 Task: Select the true option in the include comments
Action: Mouse moved to (1, 472)
Screenshot: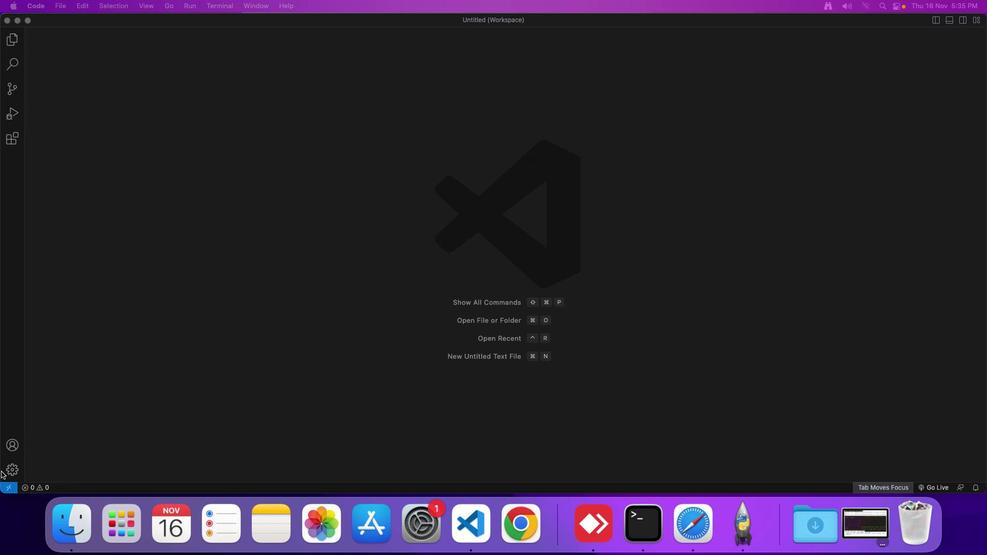 
Action: Mouse pressed left at (1, 472)
Screenshot: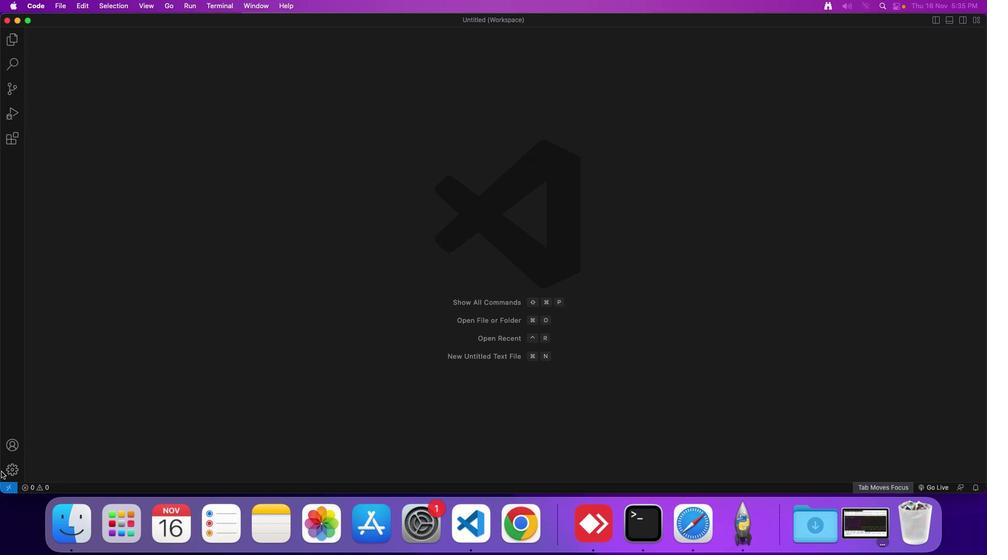 
Action: Mouse moved to (53, 405)
Screenshot: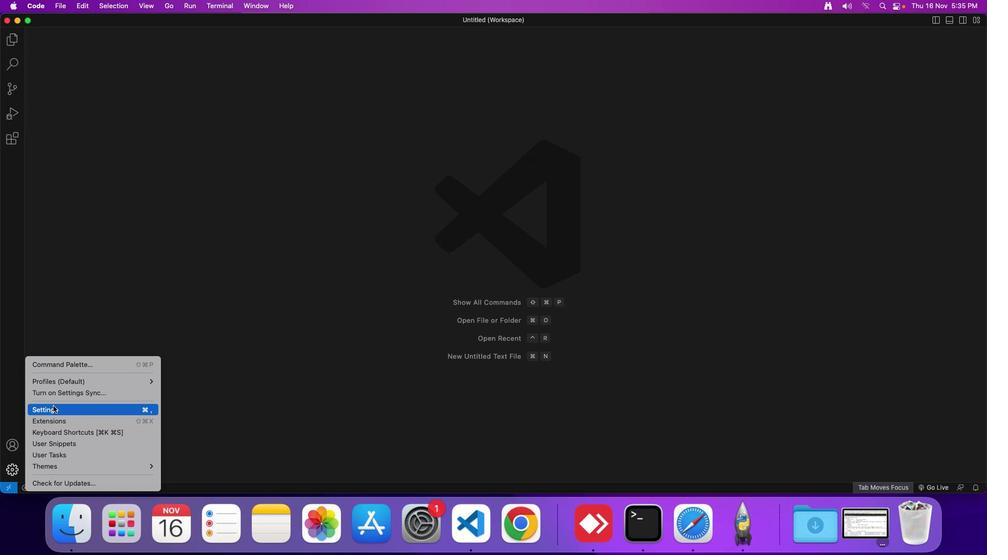 
Action: Mouse pressed left at (53, 405)
Screenshot: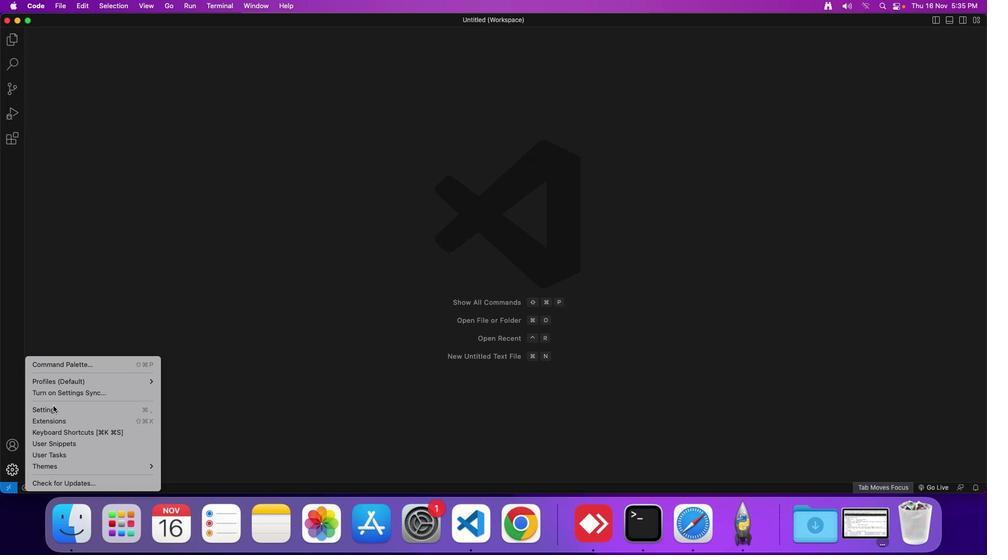 
Action: Mouse moved to (250, 78)
Screenshot: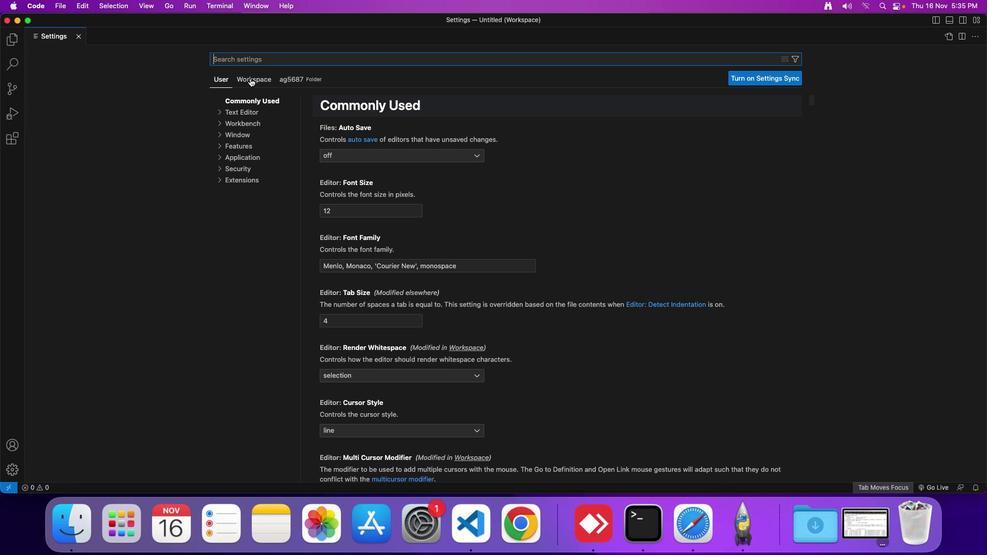 
Action: Mouse pressed left at (250, 78)
Screenshot: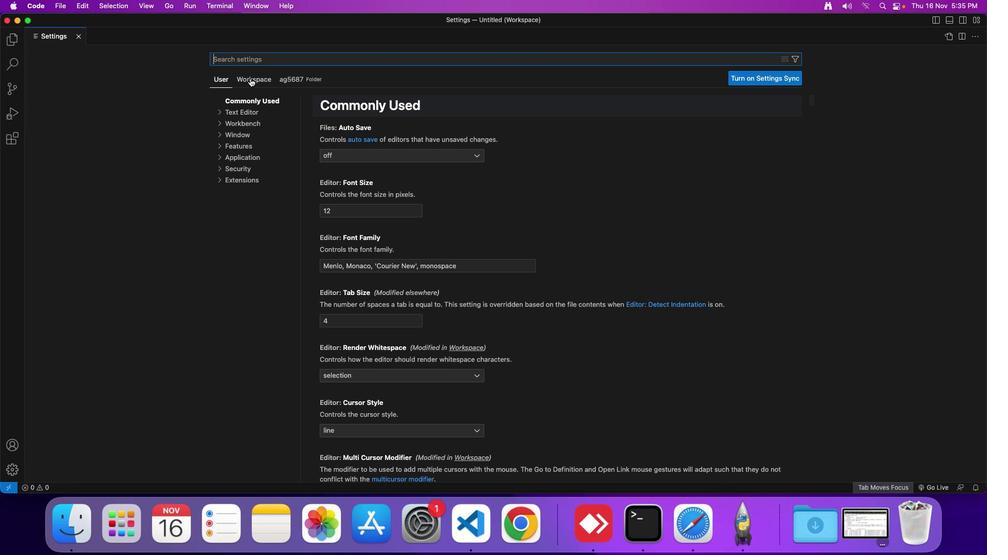 
Action: Mouse moved to (251, 110)
Screenshot: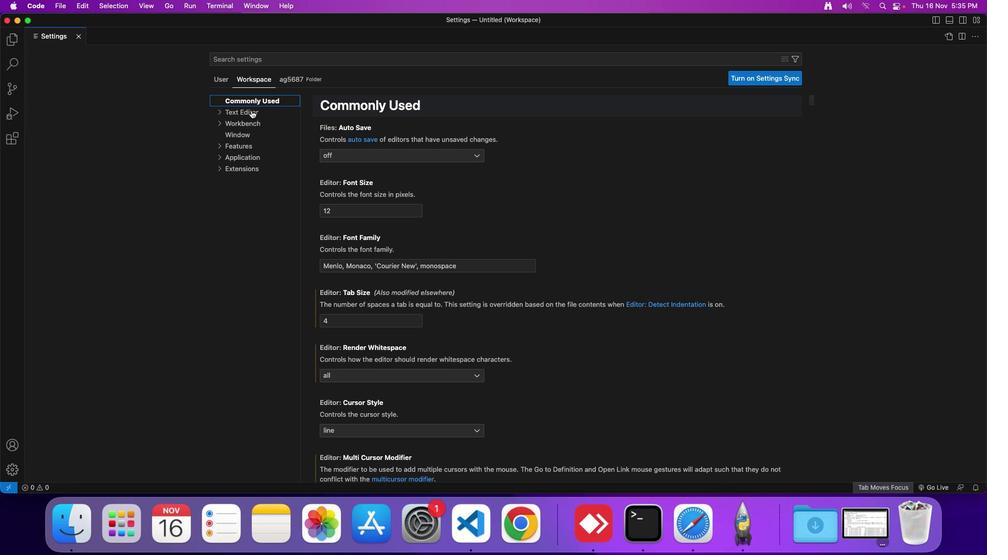 
Action: Mouse pressed left at (251, 110)
Screenshot: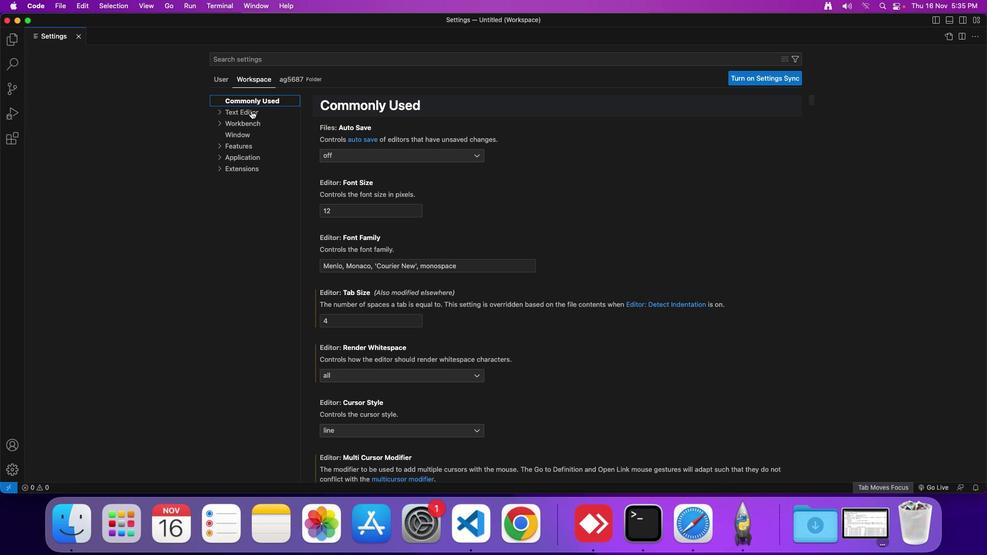 
Action: Mouse moved to (366, 247)
Screenshot: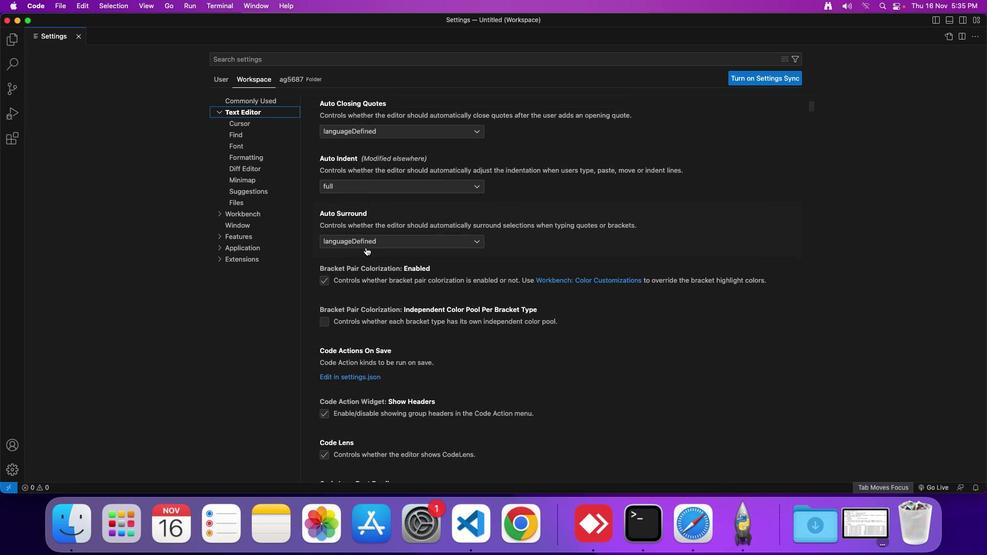 
Action: Mouse scrolled (366, 247) with delta (0, 0)
Screenshot: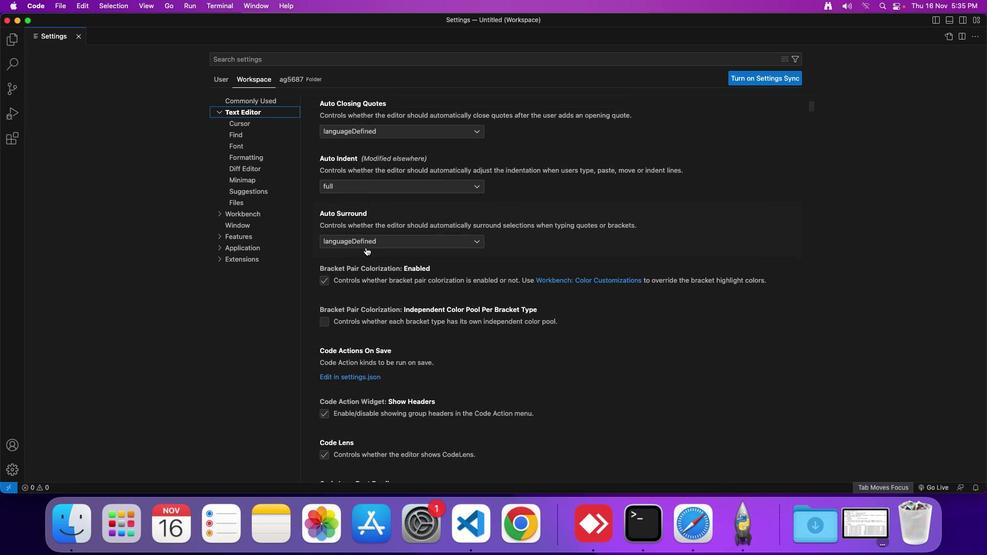 
Action: Mouse moved to (366, 247)
Screenshot: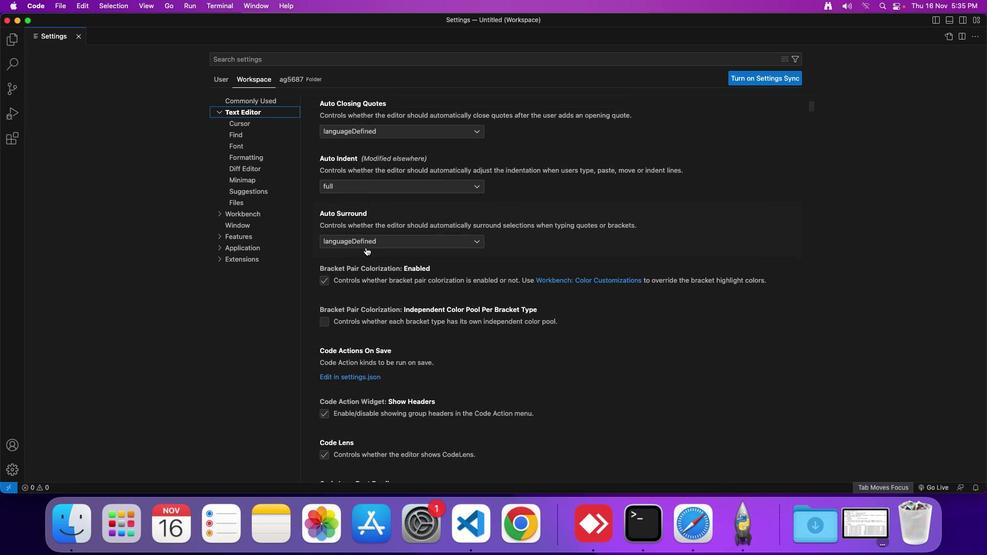
Action: Mouse scrolled (366, 247) with delta (0, 0)
Screenshot: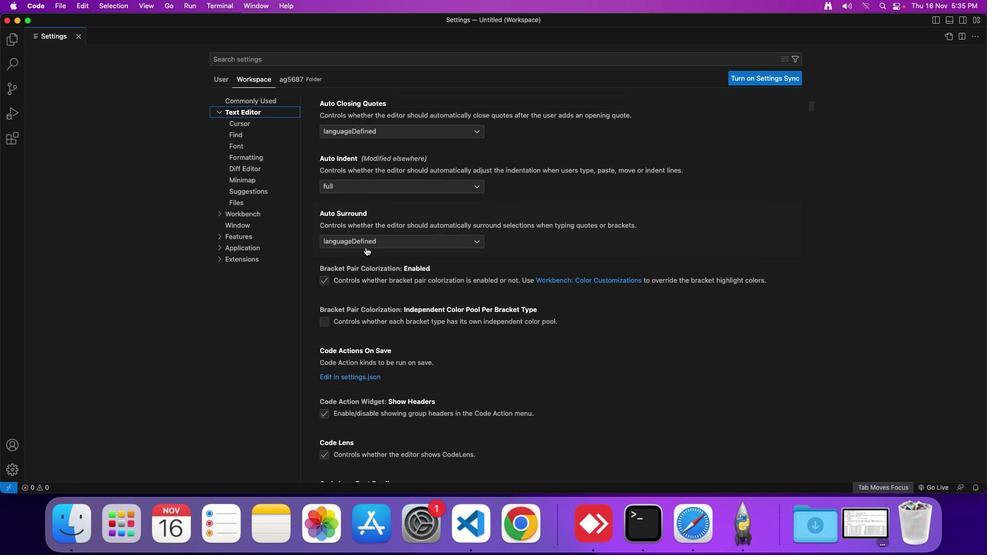 
Action: Mouse moved to (366, 247)
Screenshot: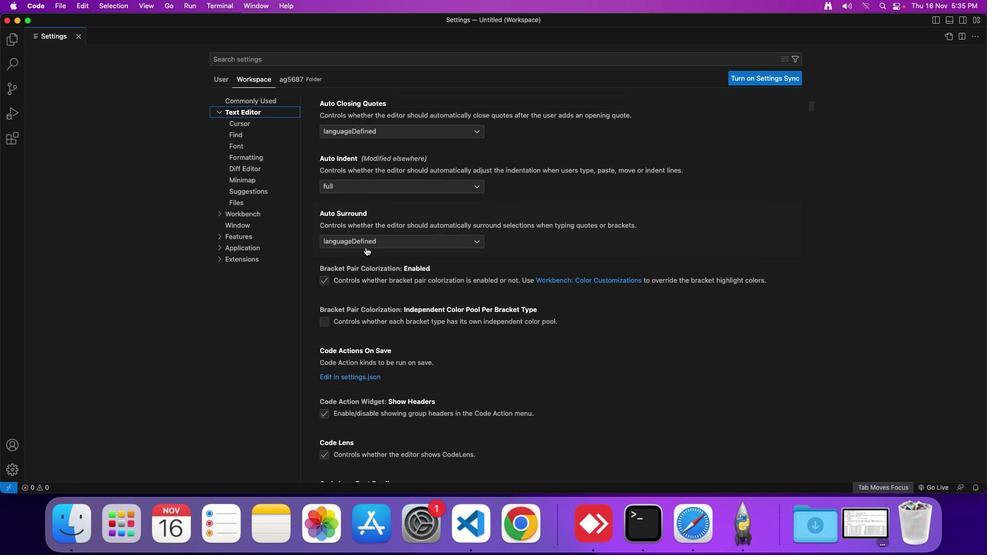 
Action: Mouse scrolled (366, 247) with delta (0, -2)
Screenshot: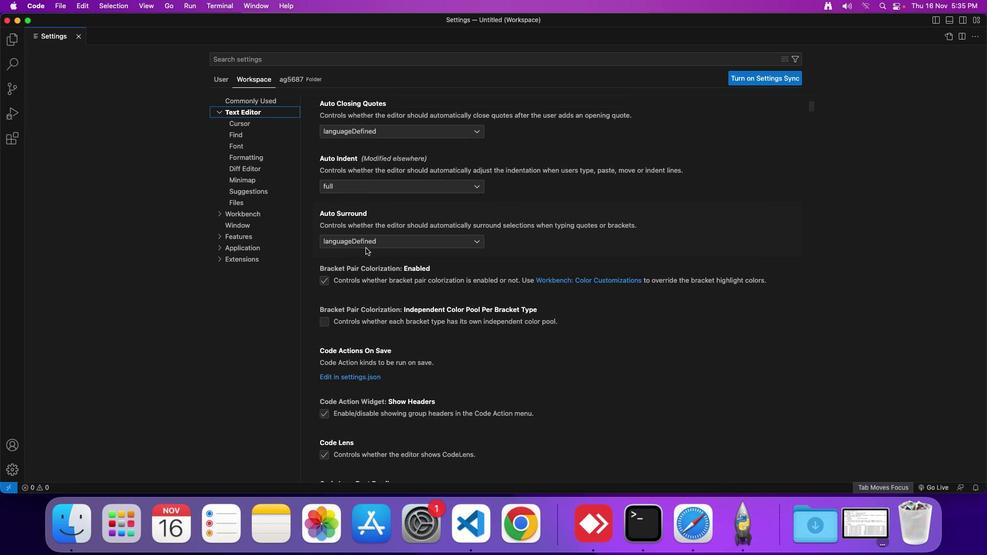 
Action: Mouse moved to (366, 247)
Screenshot: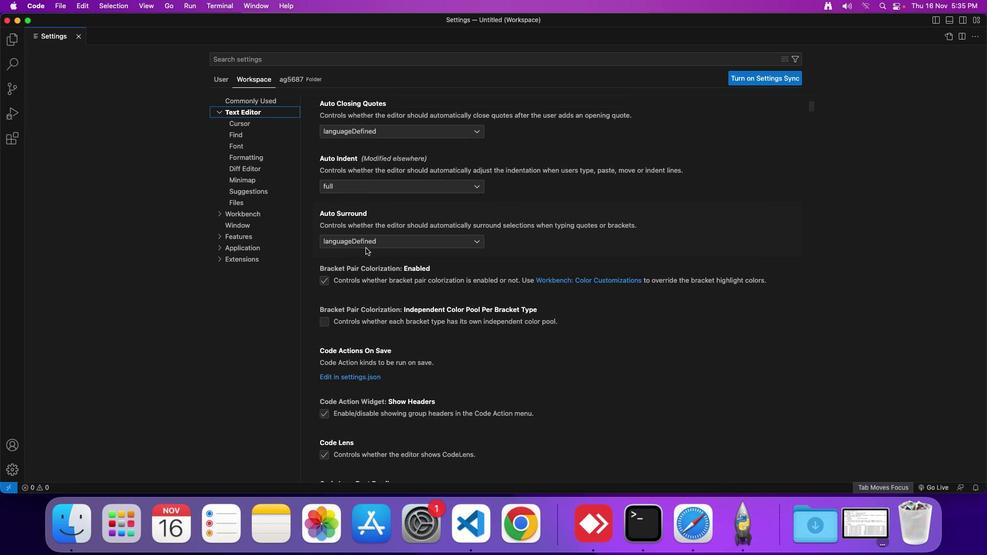 
Action: Mouse scrolled (366, 247) with delta (0, -3)
Screenshot: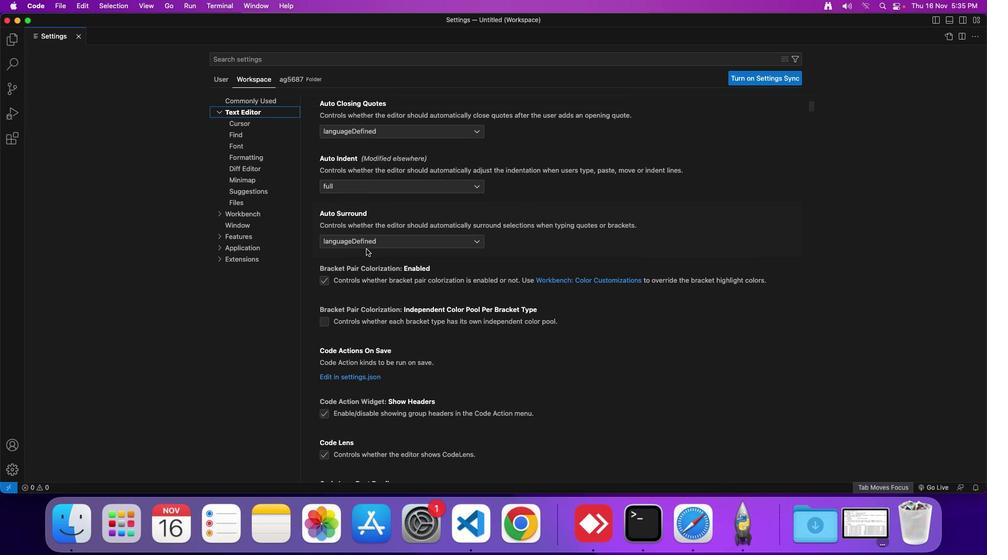 
Action: Mouse moved to (367, 253)
Screenshot: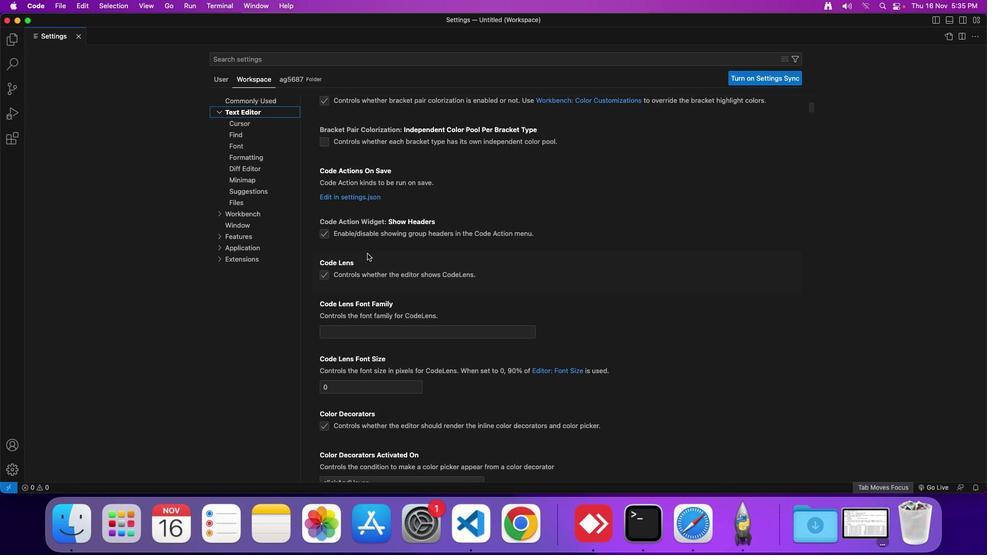 
Action: Mouse scrolled (367, 253) with delta (0, 0)
Screenshot: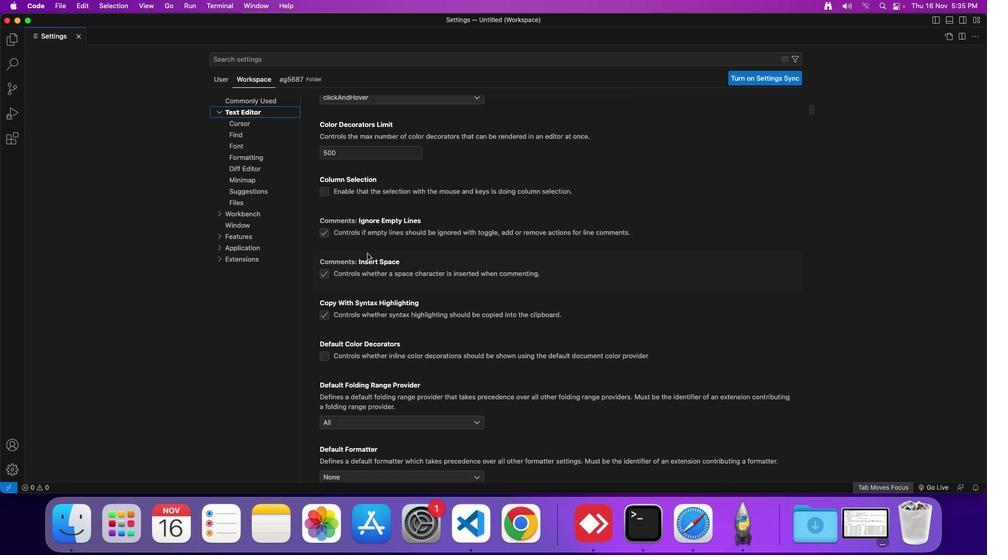 
Action: Mouse scrolled (367, 253) with delta (0, 0)
Screenshot: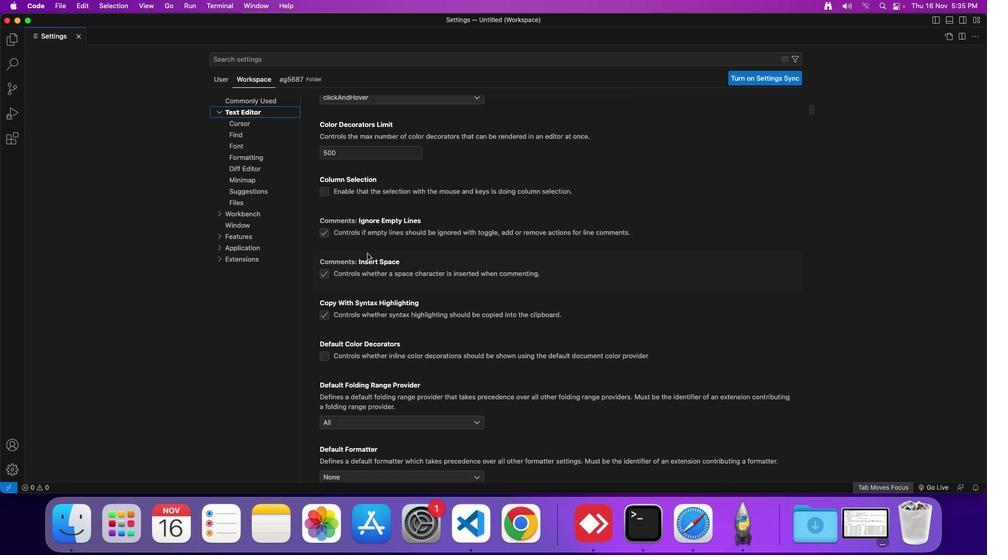 
Action: Mouse scrolled (367, 253) with delta (0, -2)
Screenshot: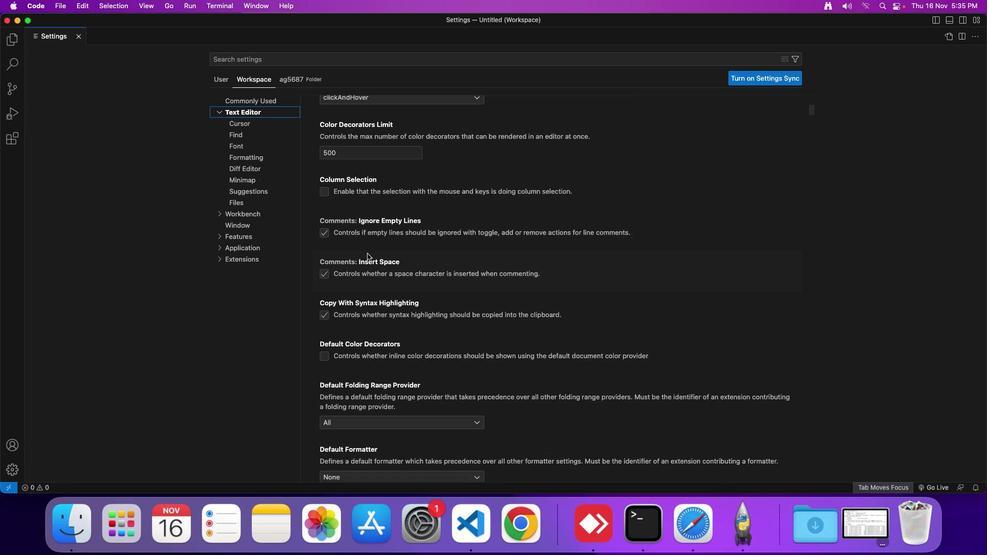 
Action: Mouse scrolled (367, 253) with delta (0, -3)
Screenshot: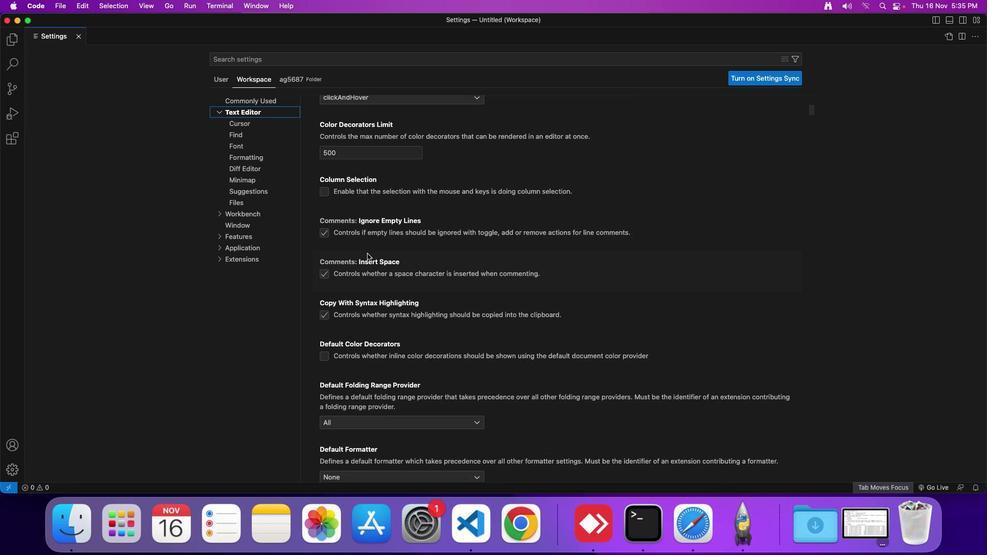 
Action: Mouse scrolled (367, 253) with delta (0, -4)
Screenshot: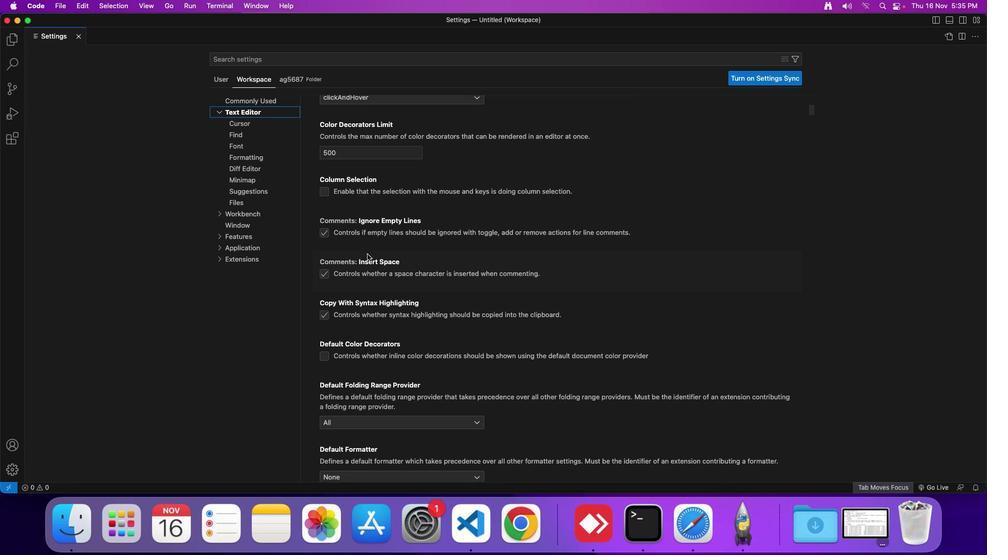 
Action: Mouse moved to (367, 254)
Screenshot: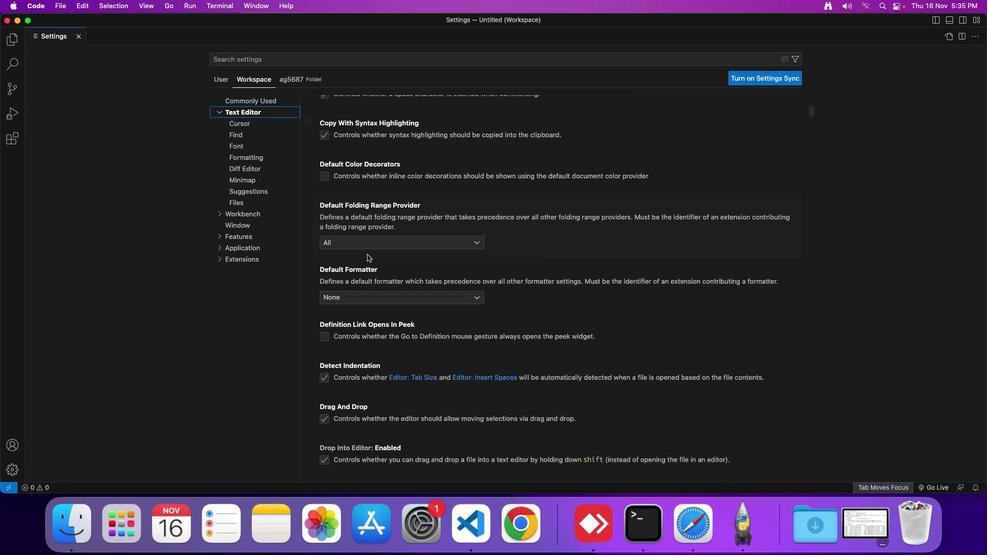 
Action: Mouse scrolled (367, 254) with delta (0, 0)
Screenshot: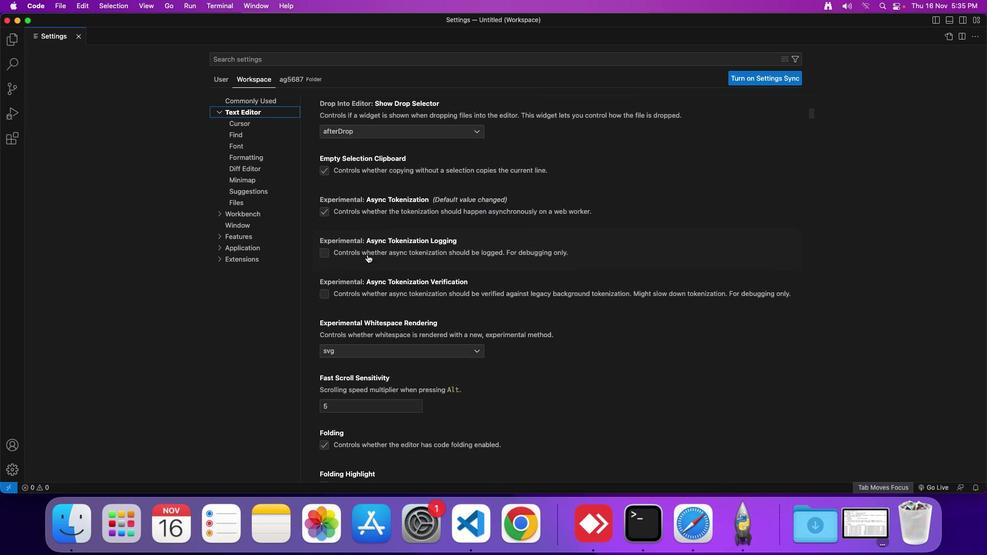 
Action: Mouse scrolled (367, 254) with delta (0, 0)
Screenshot: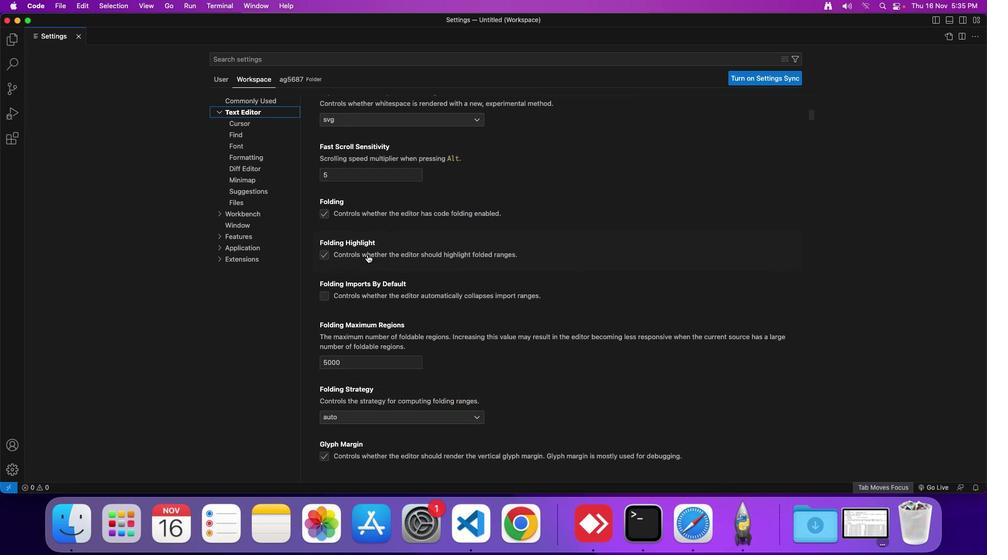 
Action: Mouse scrolled (367, 254) with delta (0, -2)
Screenshot: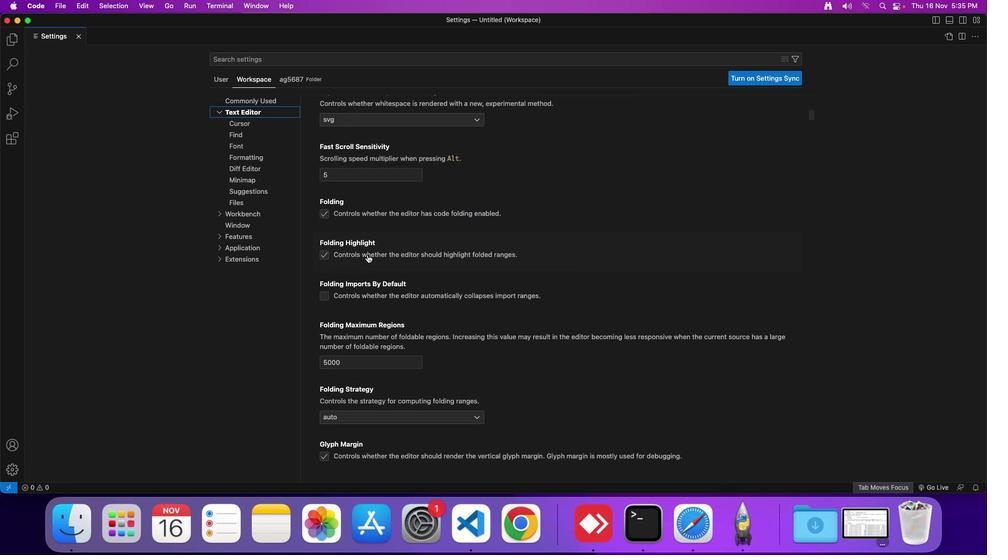 
Action: Mouse scrolled (367, 254) with delta (0, -3)
Screenshot: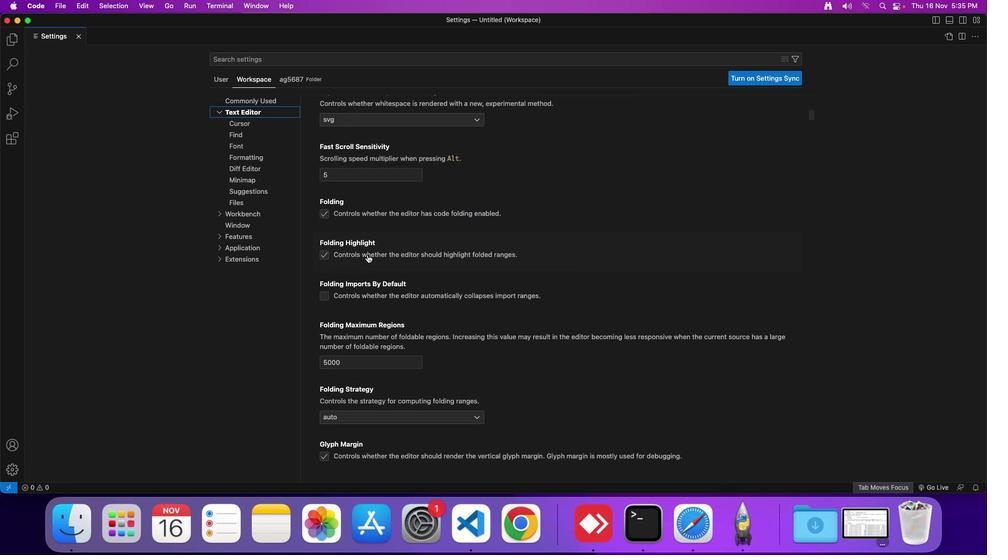 
Action: Mouse scrolled (367, 254) with delta (0, -4)
Screenshot: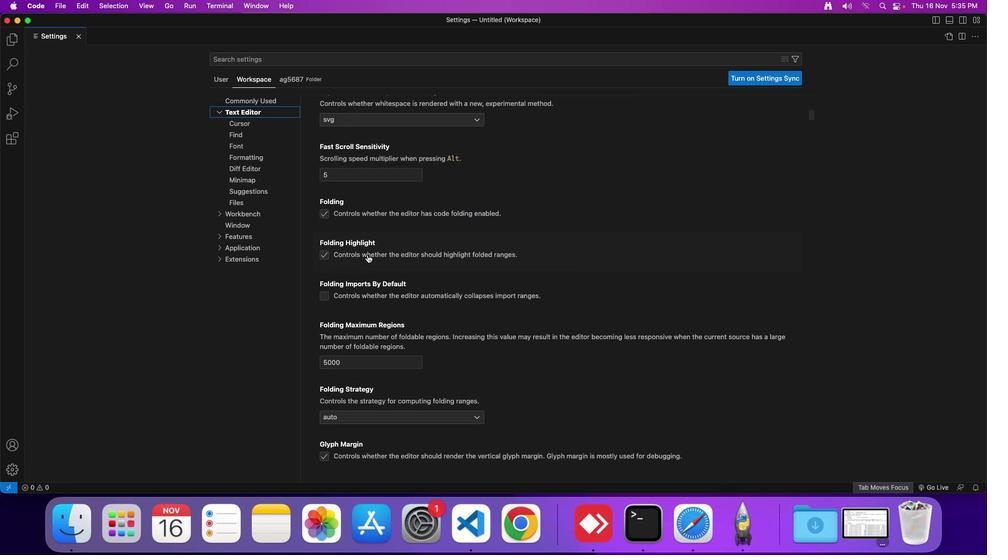 
Action: Mouse scrolled (367, 254) with delta (0, -4)
Screenshot: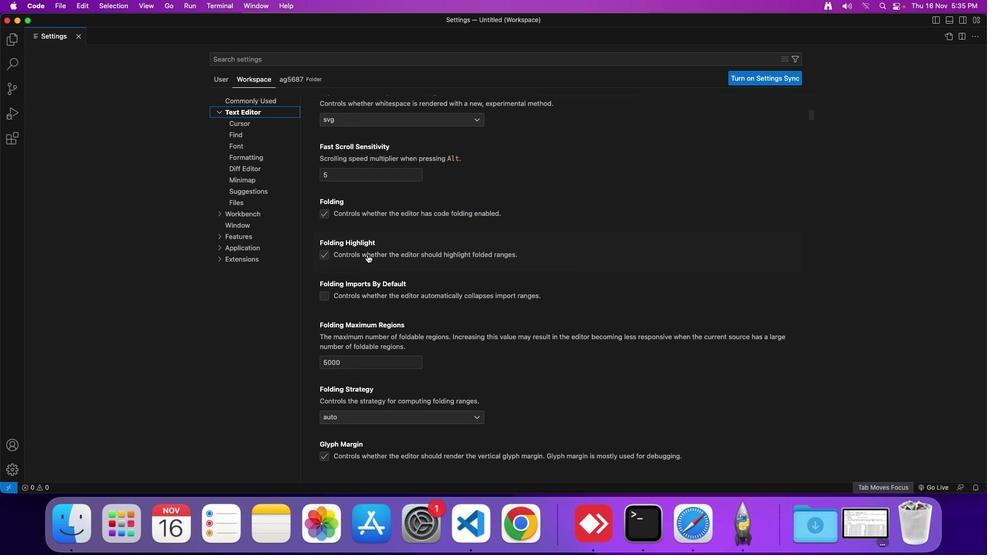 
Action: Mouse moved to (367, 255)
Screenshot: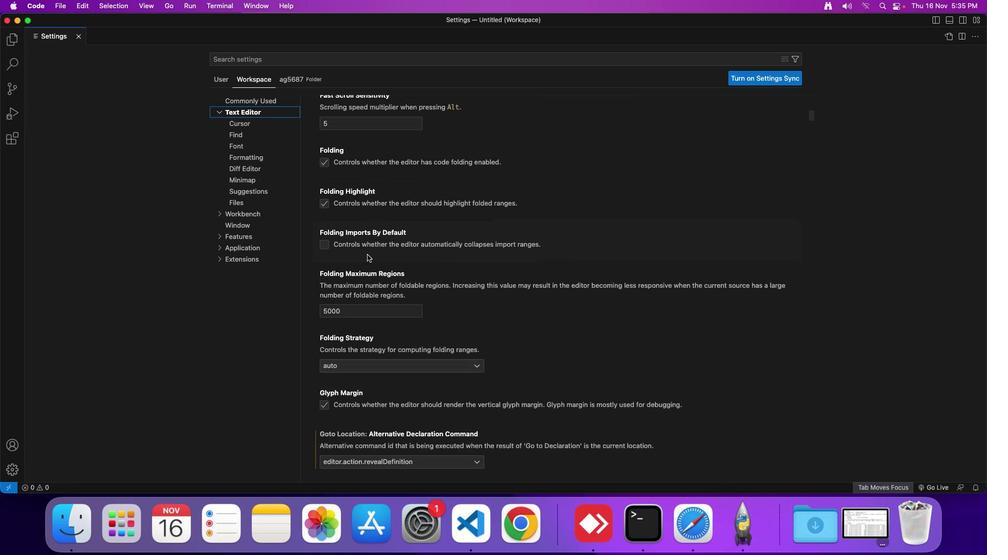 
Action: Mouse scrolled (367, 255) with delta (0, 0)
Screenshot: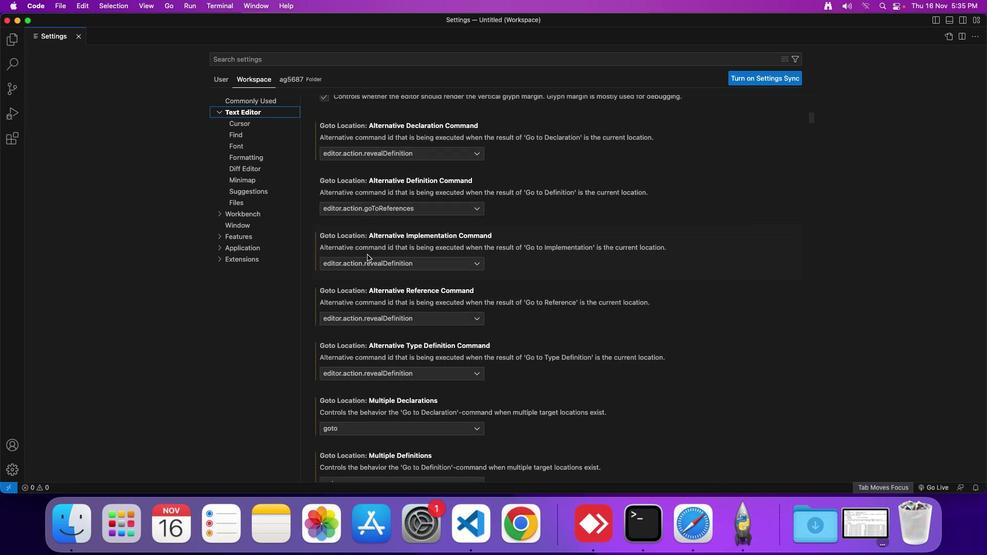 
Action: Mouse scrolled (367, 255) with delta (0, 0)
Screenshot: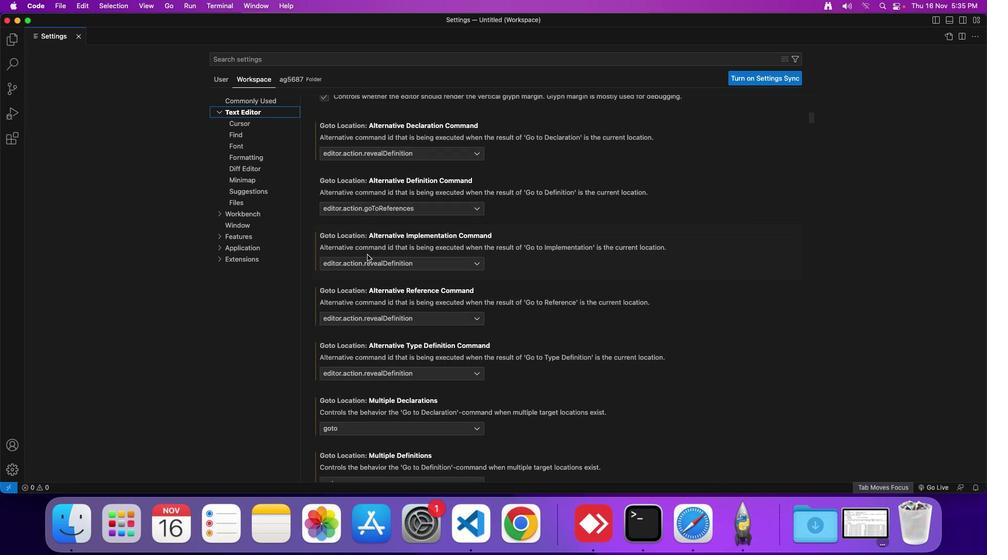 
Action: Mouse scrolled (367, 255) with delta (0, -2)
Screenshot: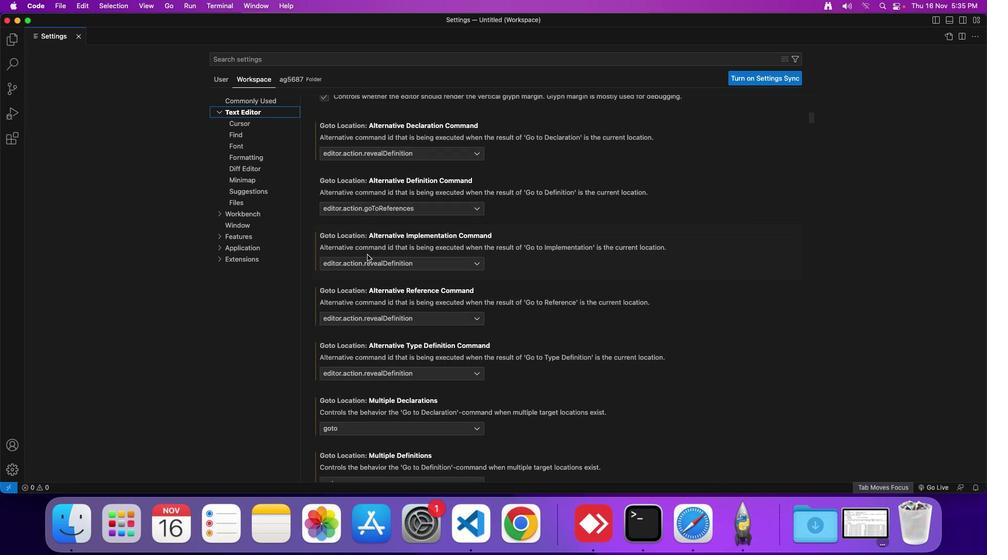 
Action: Mouse scrolled (367, 255) with delta (0, -3)
Screenshot: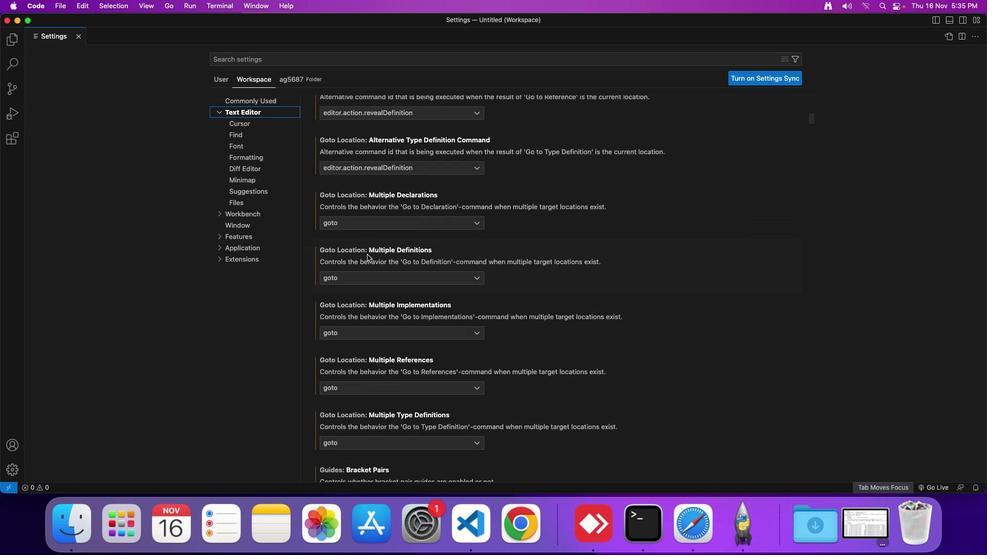 
Action: Mouse scrolled (367, 255) with delta (0, -4)
Screenshot: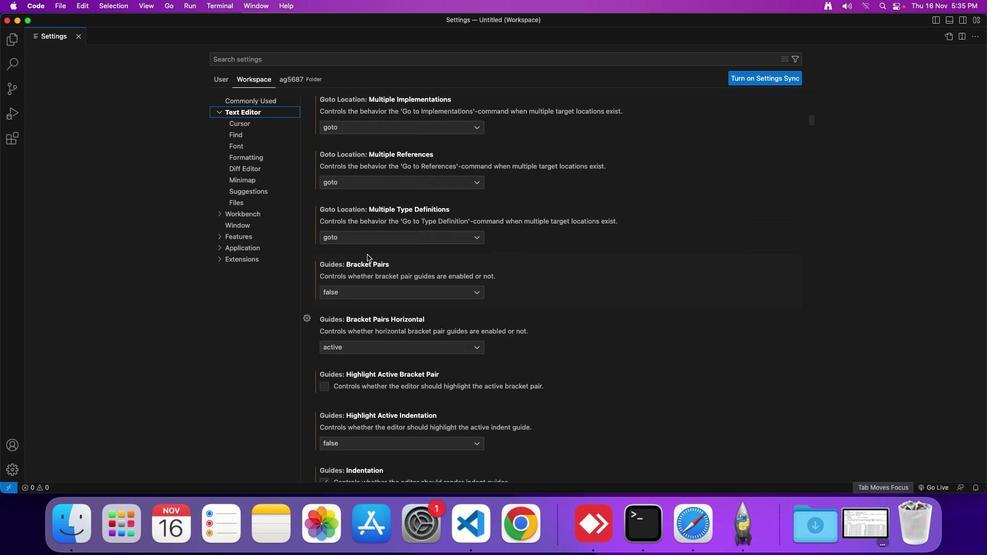 
Action: Mouse scrolled (367, 255) with delta (0, -4)
Screenshot: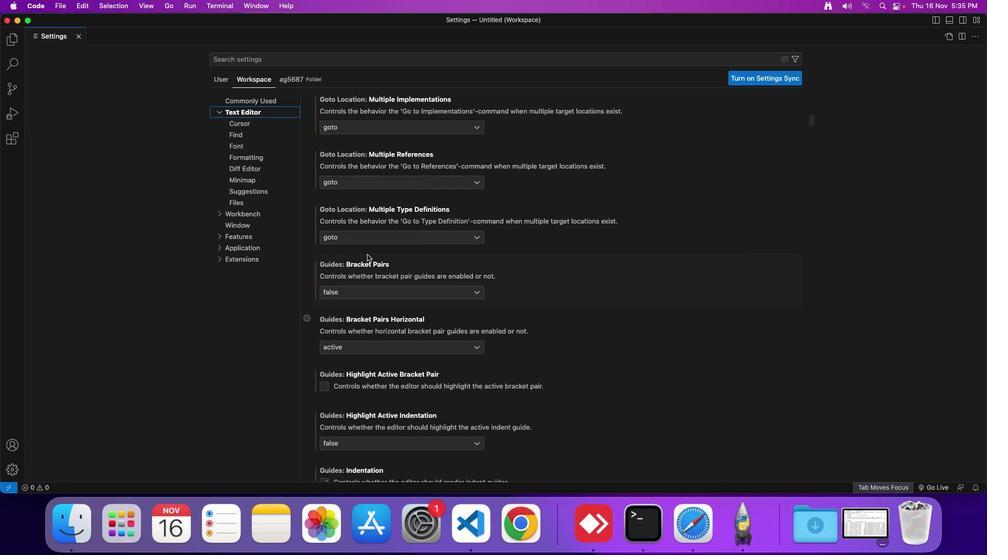 
Action: Mouse scrolled (367, 255) with delta (0, 0)
Screenshot: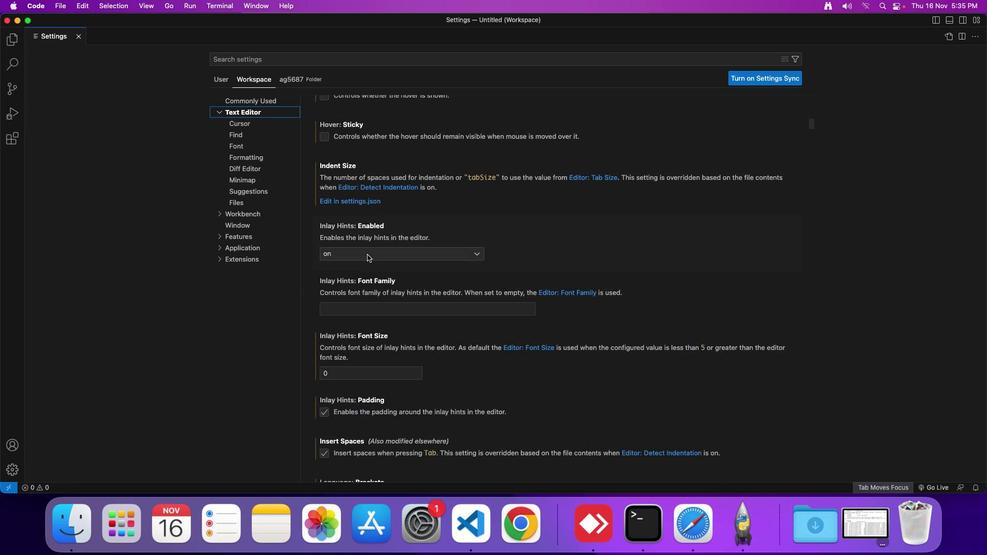 
Action: Mouse scrolled (367, 255) with delta (0, 0)
Screenshot: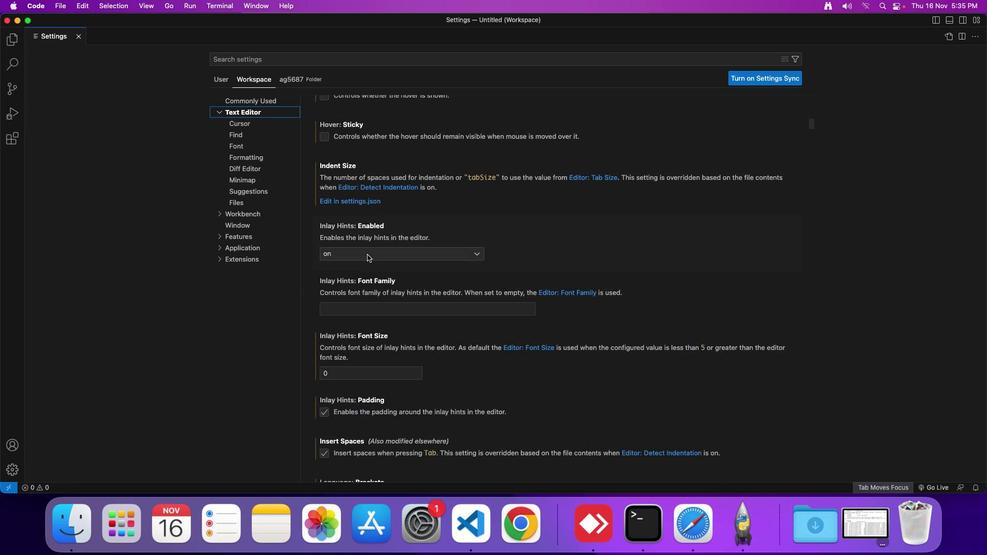 
Action: Mouse scrolled (367, 255) with delta (0, -2)
Screenshot: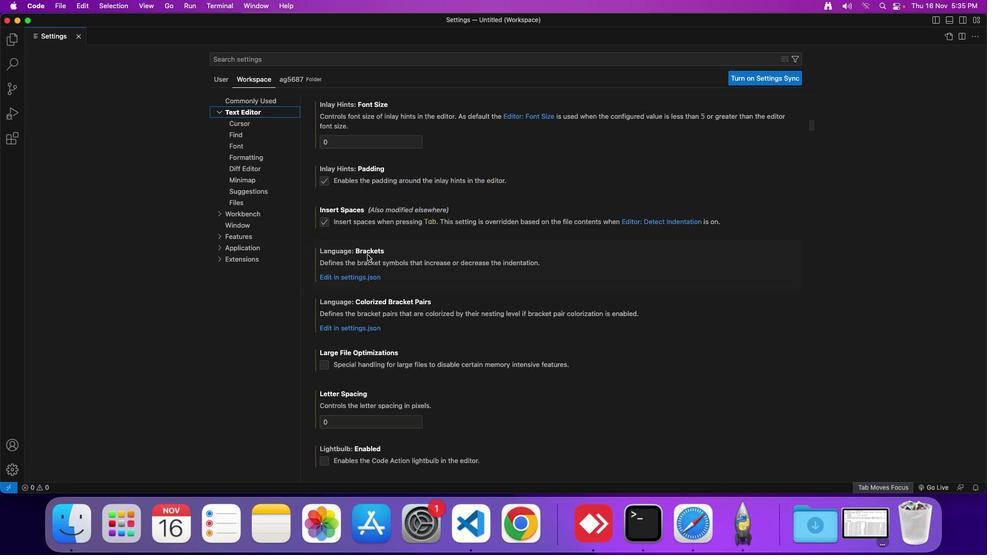 
Action: Mouse scrolled (367, 255) with delta (0, -3)
Screenshot: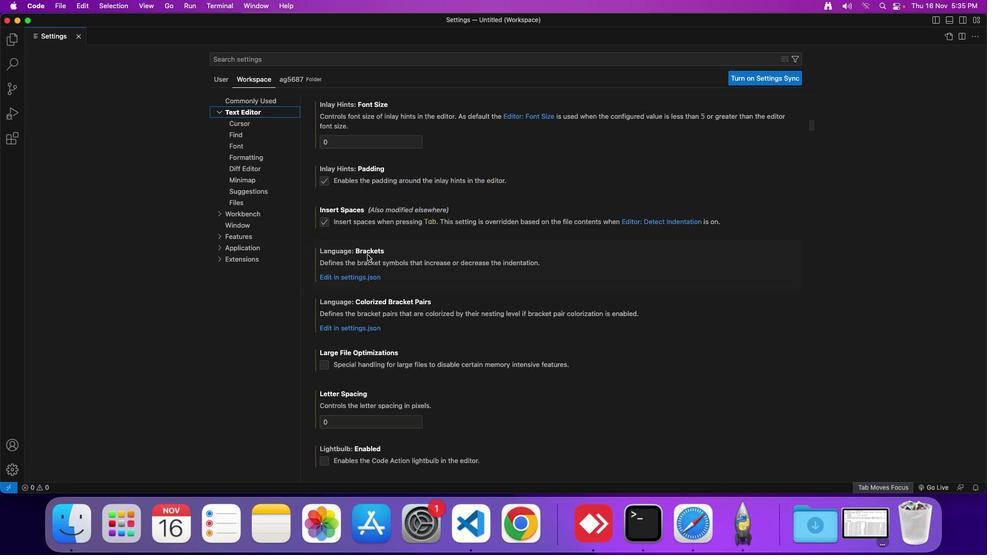 
Action: Mouse scrolled (367, 255) with delta (0, -4)
Screenshot: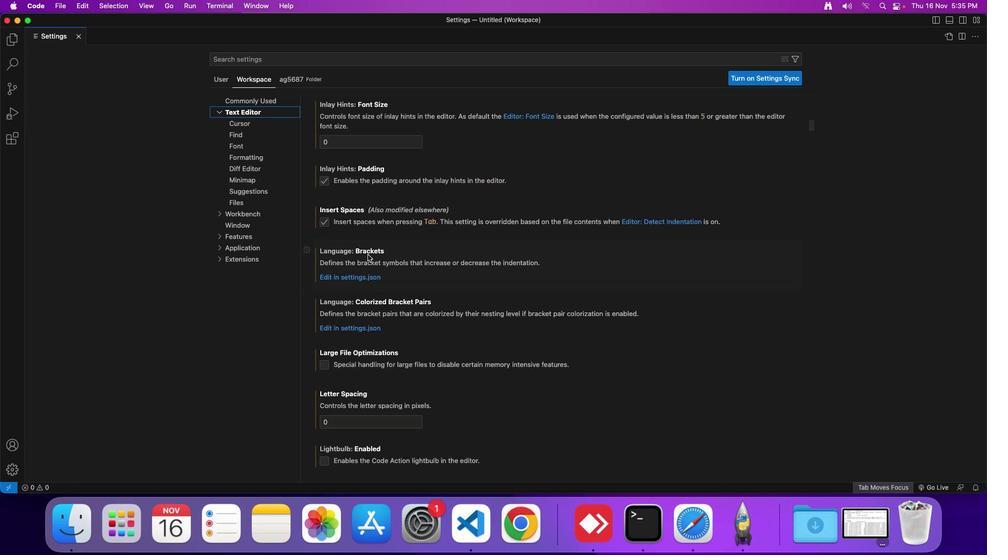 
Action: Mouse scrolled (367, 255) with delta (0, -4)
Screenshot: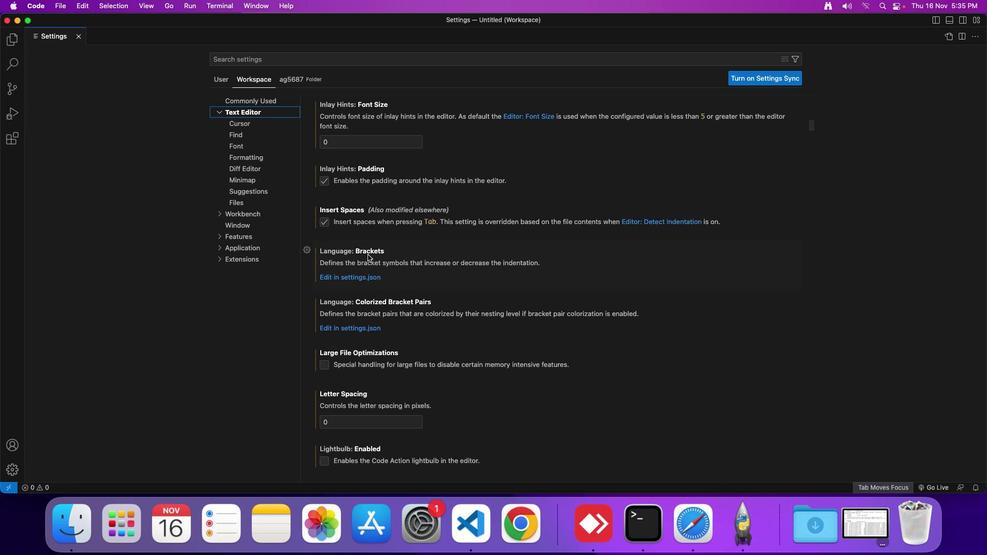 
Action: Mouse moved to (367, 254)
Screenshot: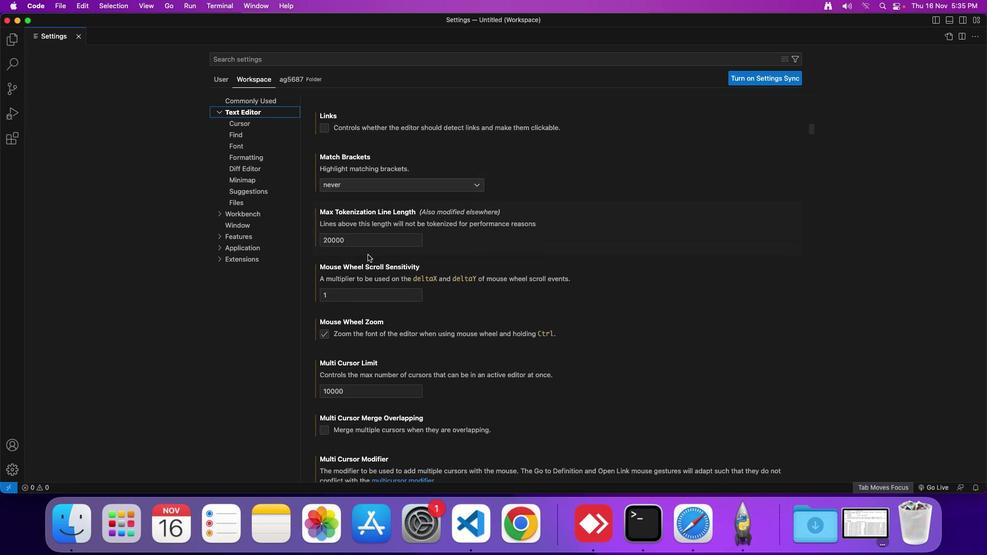 
Action: Mouse scrolled (367, 254) with delta (0, 0)
Screenshot: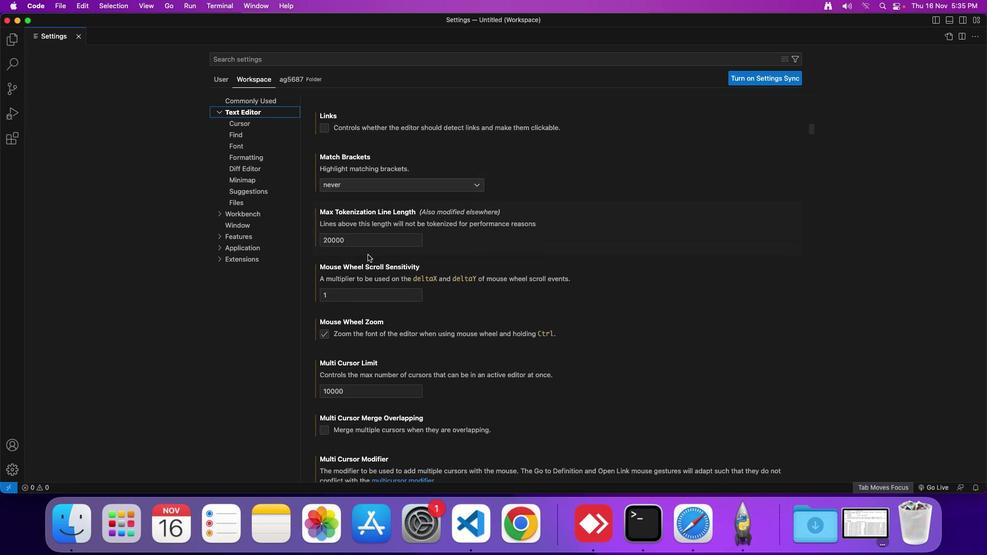 
Action: Mouse scrolled (367, 254) with delta (0, 0)
Screenshot: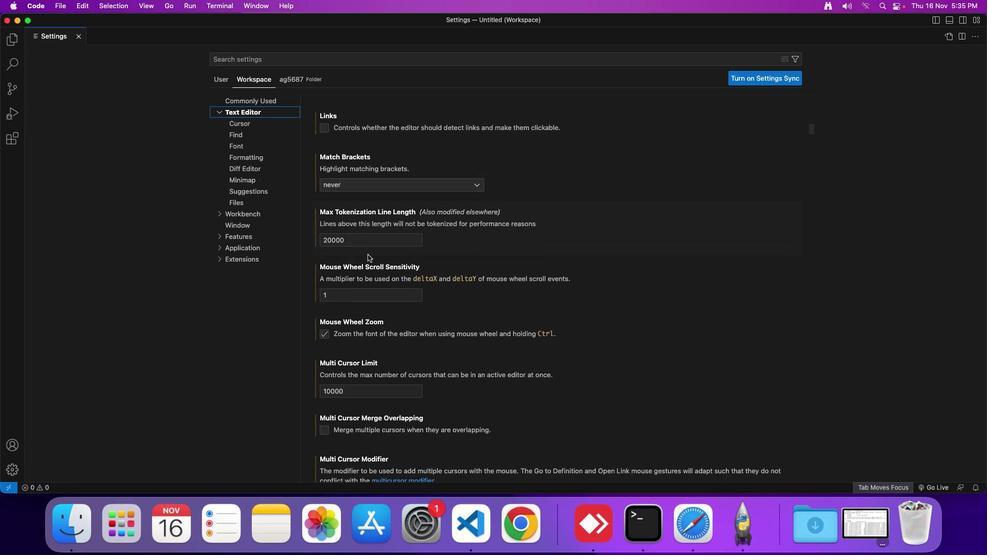 
Action: Mouse scrolled (367, 254) with delta (0, -2)
Screenshot: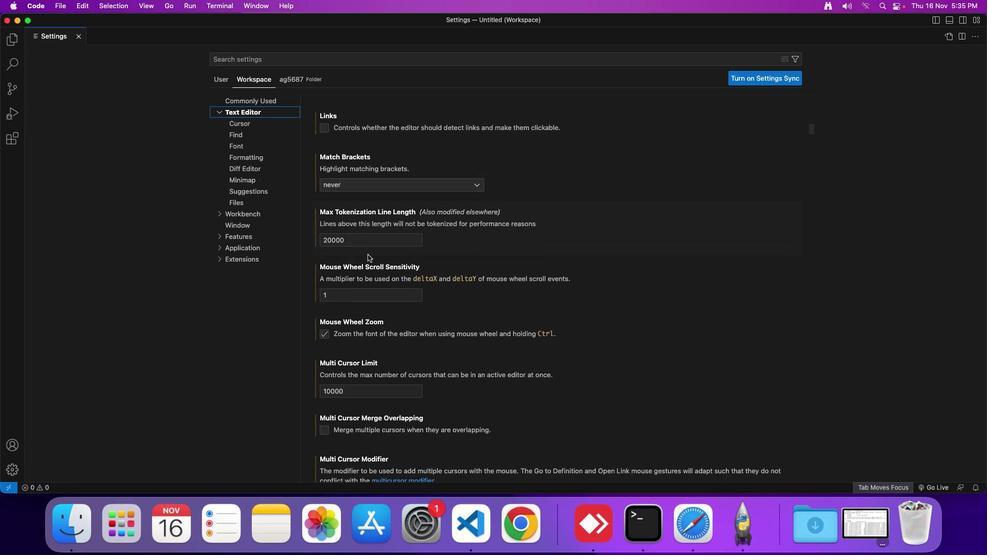 
Action: Mouse scrolled (367, 254) with delta (0, -3)
Screenshot: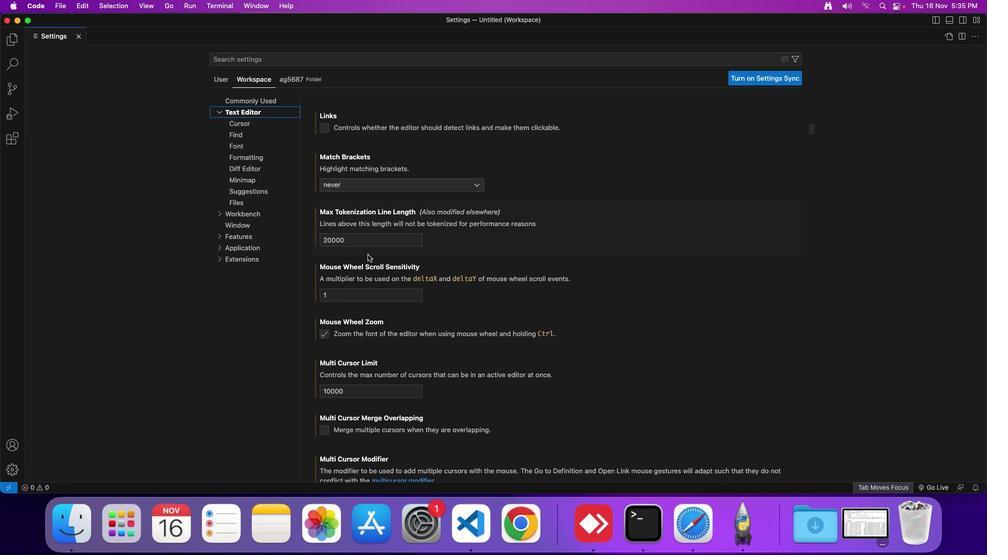 
Action: Mouse scrolled (367, 254) with delta (0, -4)
Screenshot: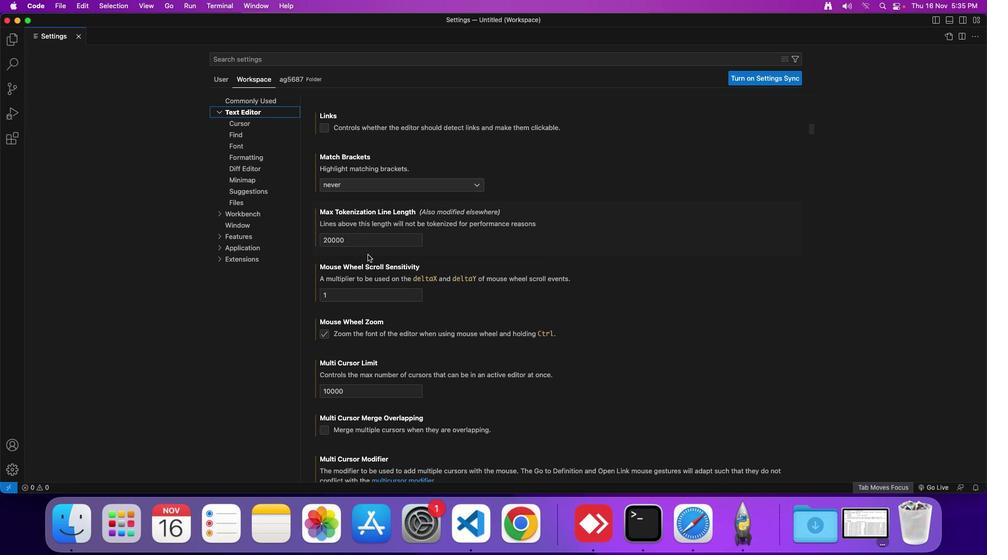 
Action: Mouse scrolled (367, 254) with delta (0, 0)
Screenshot: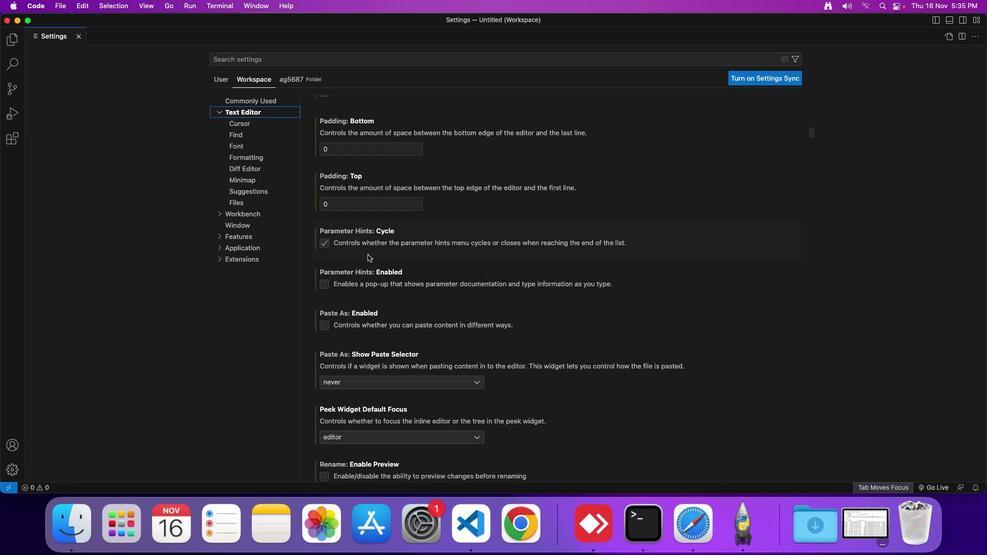 
Action: Mouse scrolled (367, 254) with delta (0, 0)
Screenshot: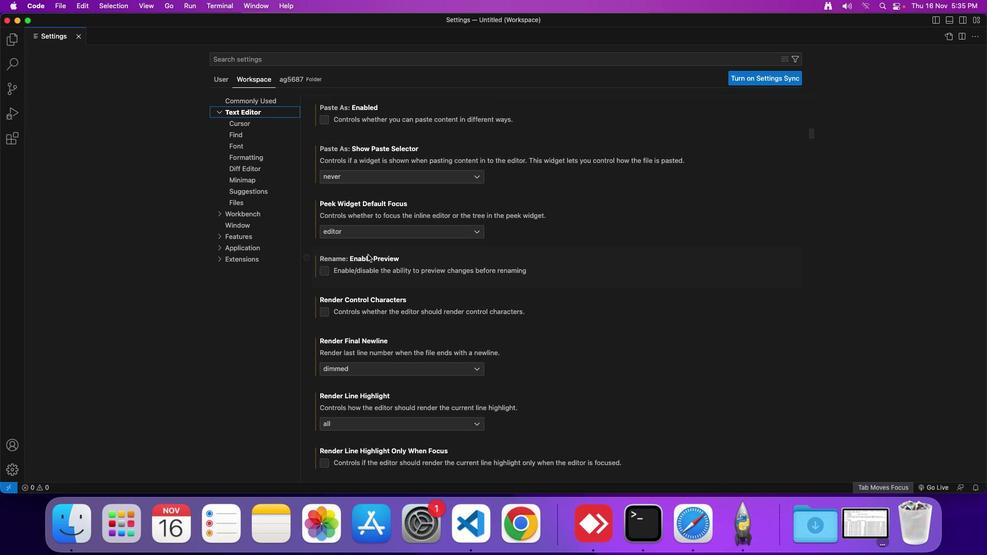 
Action: Mouse scrolled (367, 254) with delta (0, -2)
Screenshot: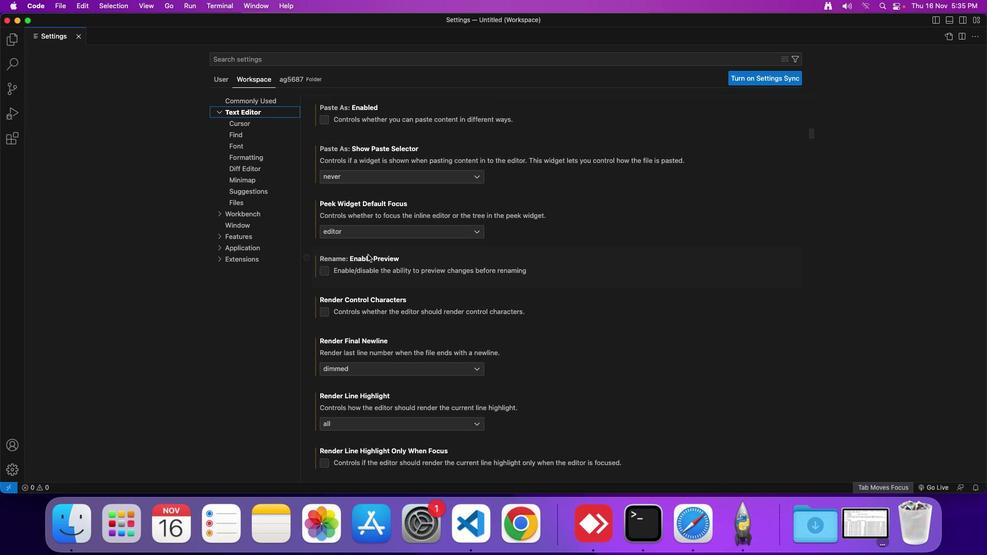 
Action: Mouse scrolled (367, 254) with delta (0, -3)
Screenshot: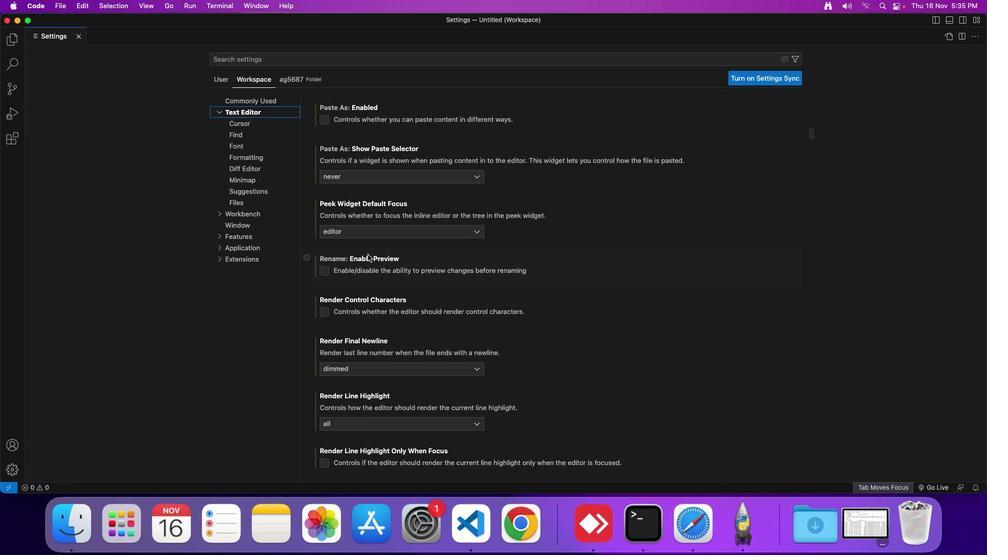 
Action: Mouse scrolled (367, 254) with delta (0, -4)
Screenshot: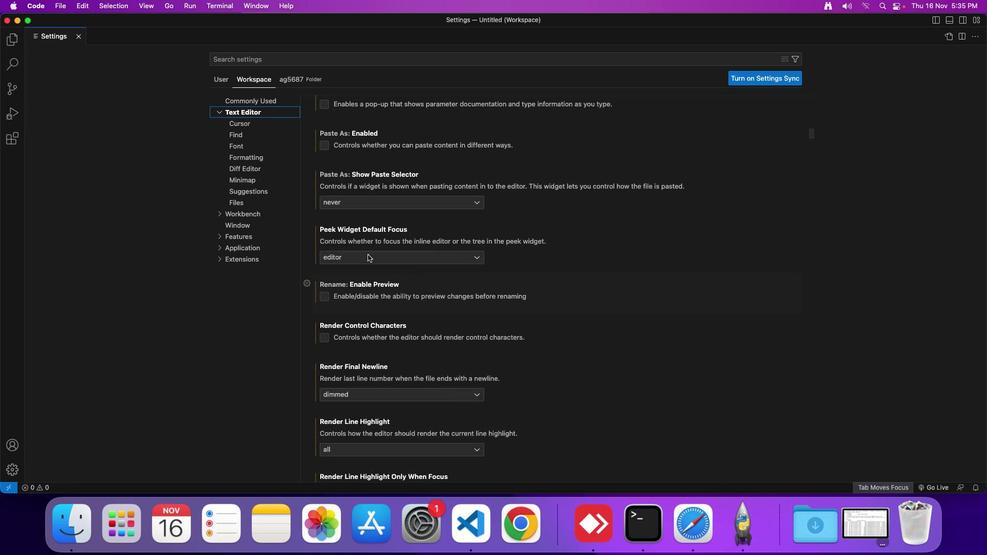 
Action: Mouse scrolled (367, 254) with delta (0, -4)
Screenshot: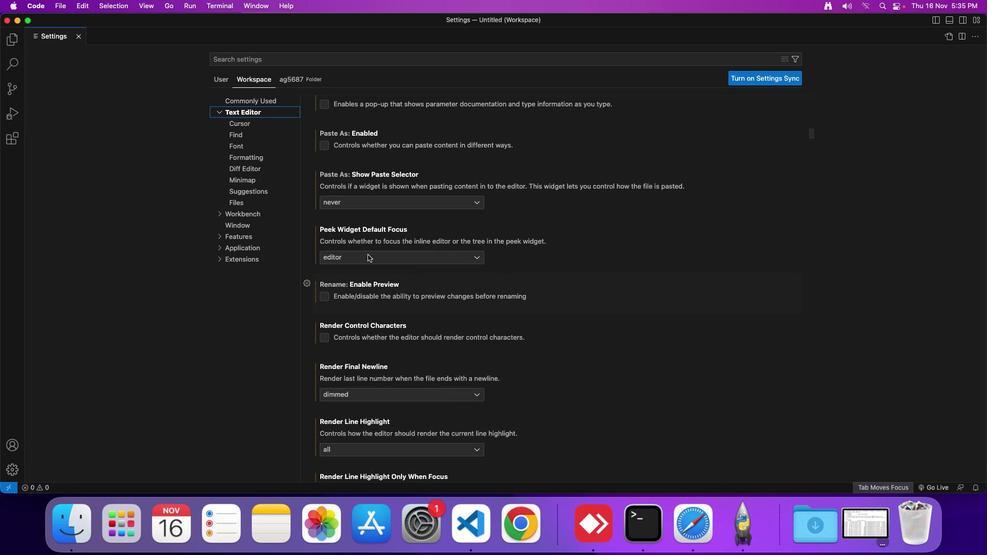
Action: Mouse scrolled (367, 254) with delta (0, 0)
Screenshot: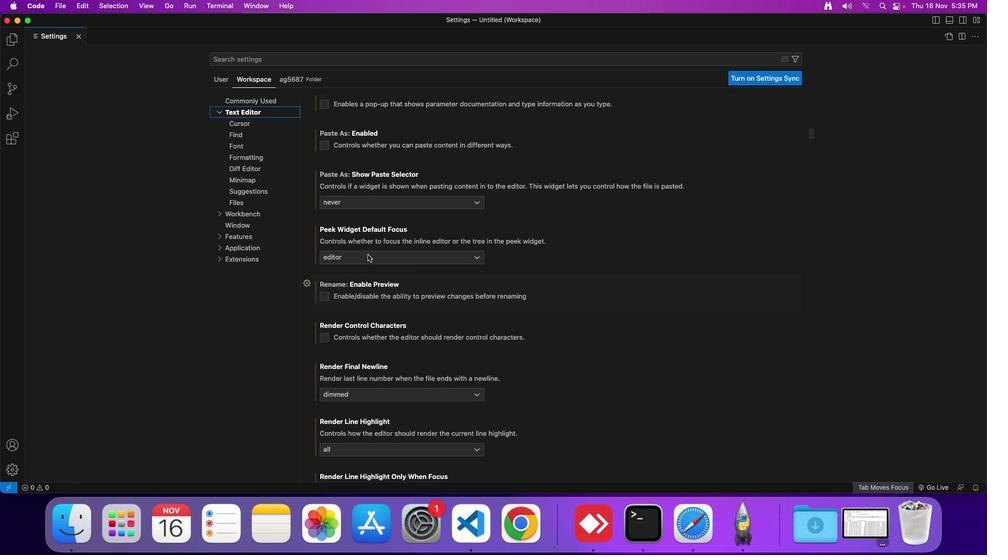 
Action: Mouse scrolled (367, 254) with delta (0, 0)
Screenshot: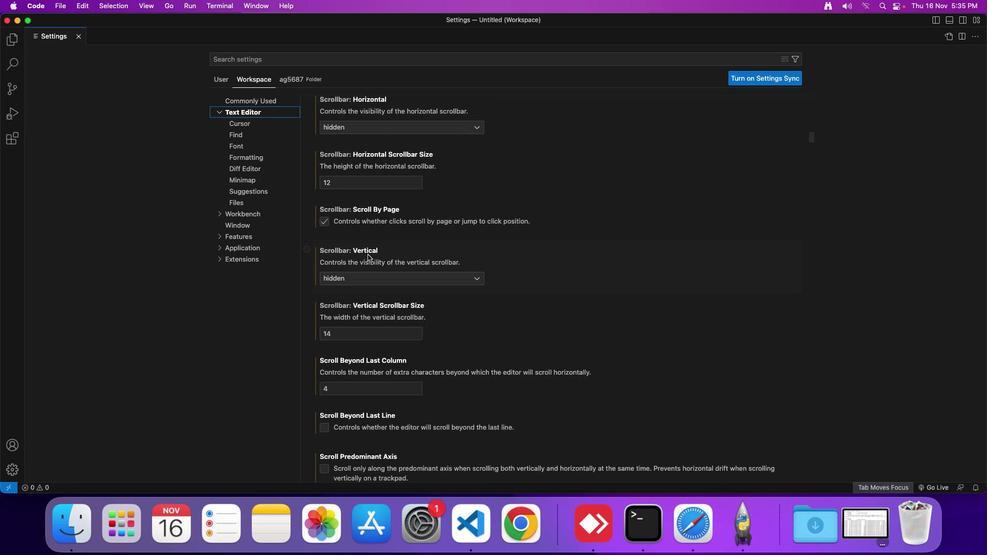 
Action: Mouse scrolled (367, 254) with delta (0, 0)
Screenshot: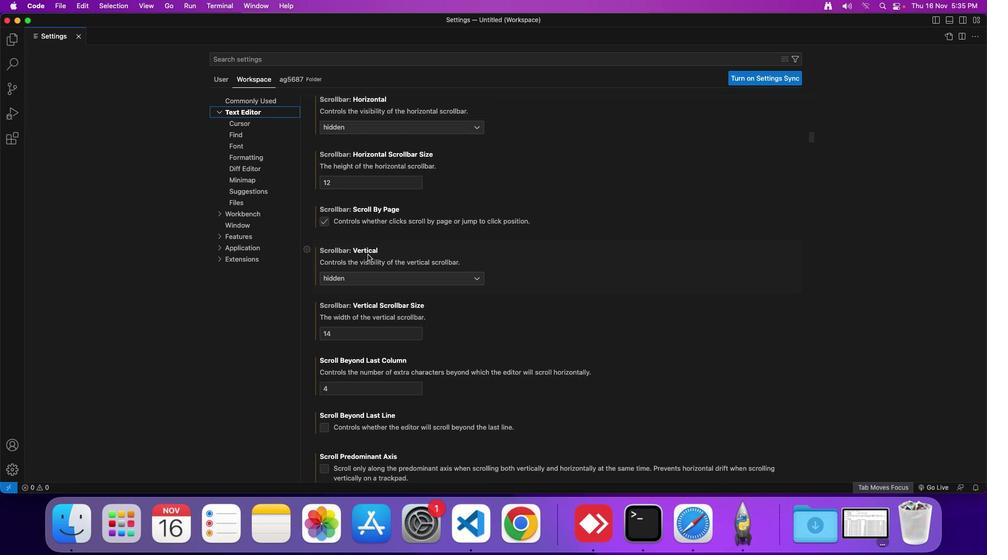 
Action: Mouse scrolled (367, 254) with delta (0, -2)
Screenshot: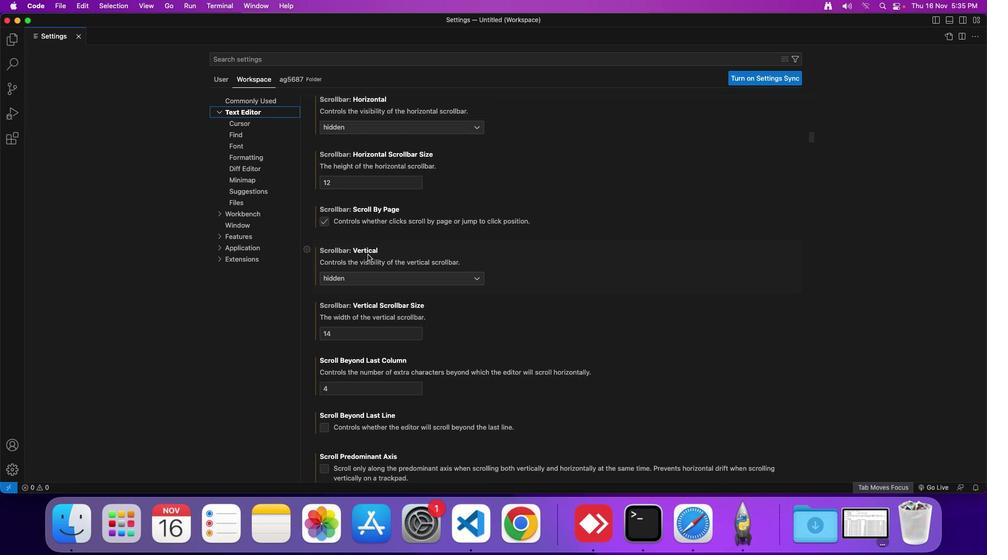 
Action: Mouse scrolled (367, 254) with delta (0, -3)
Screenshot: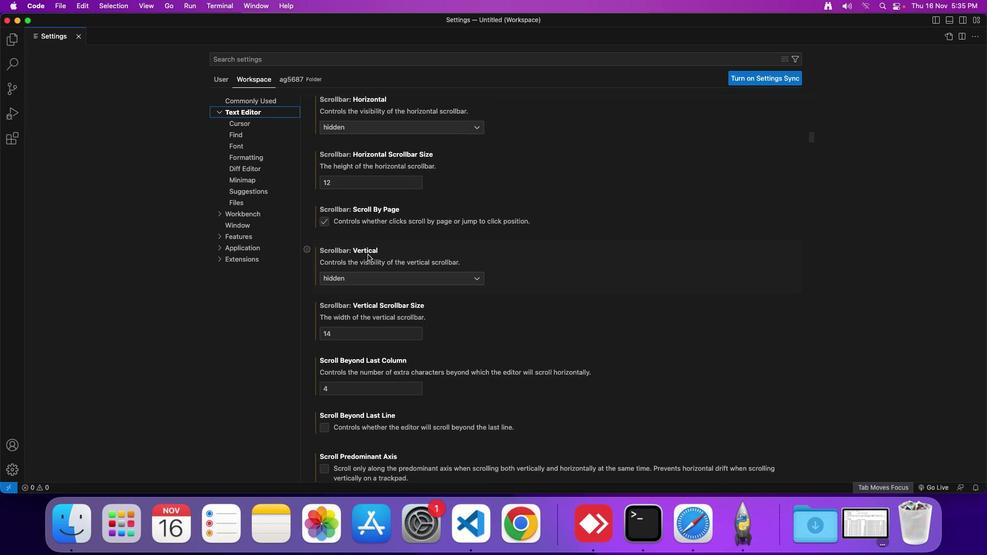 
Action: Mouse scrolled (367, 254) with delta (0, -4)
Screenshot: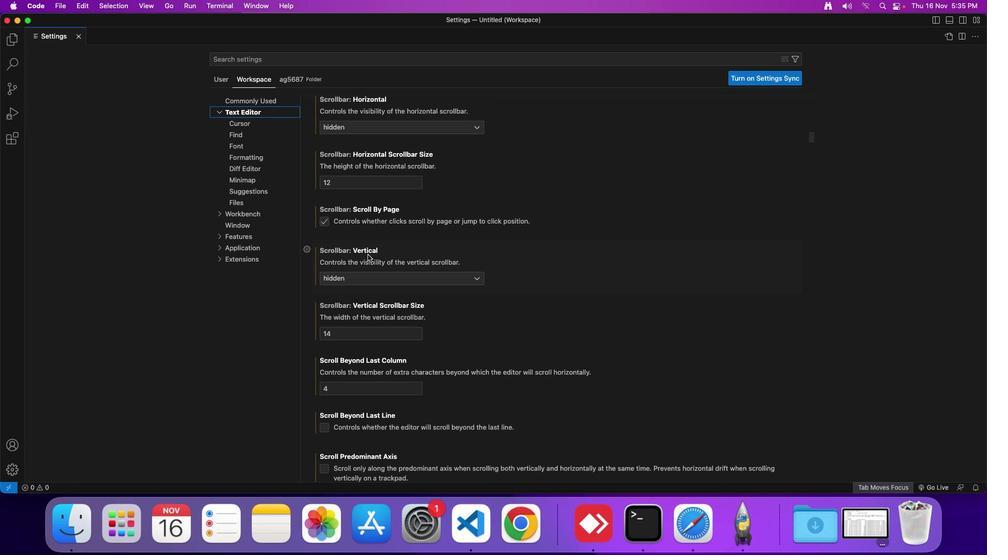 
Action: Mouse scrolled (367, 254) with delta (0, 0)
Screenshot: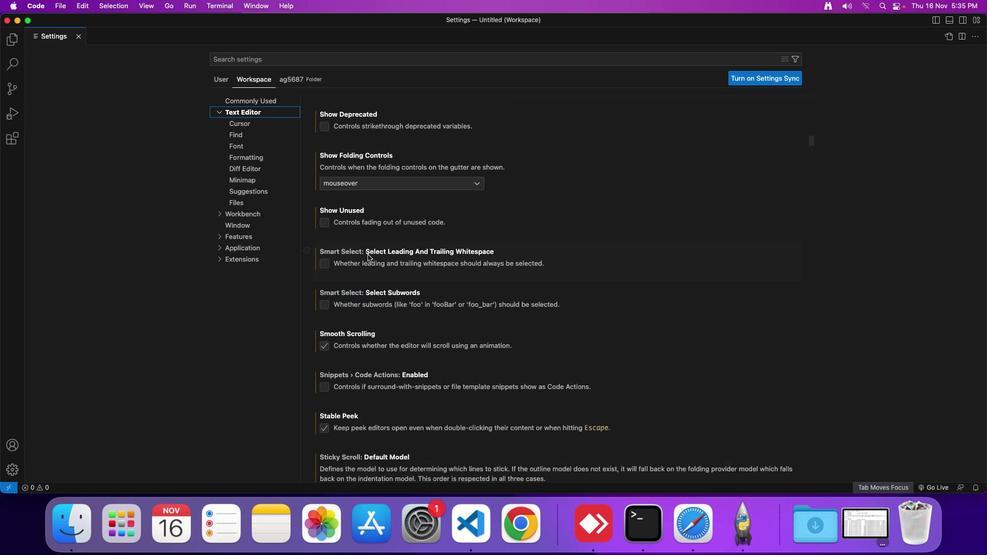 
Action: Mouse scrolled (367, 254) with delta (0, 0)
Screenshot: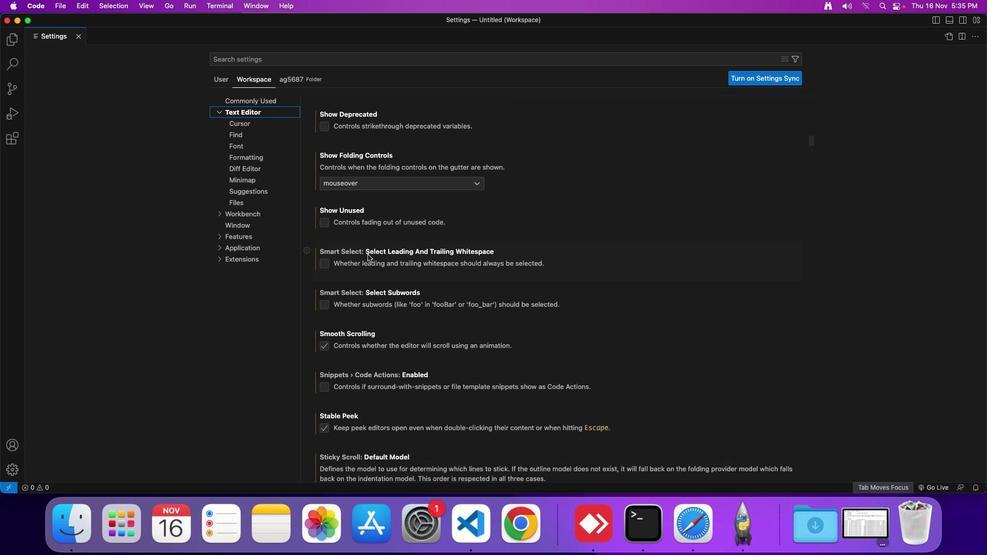 
Action: Mouse scrolled (367, 254) with delta (0, -2)
Screenshot: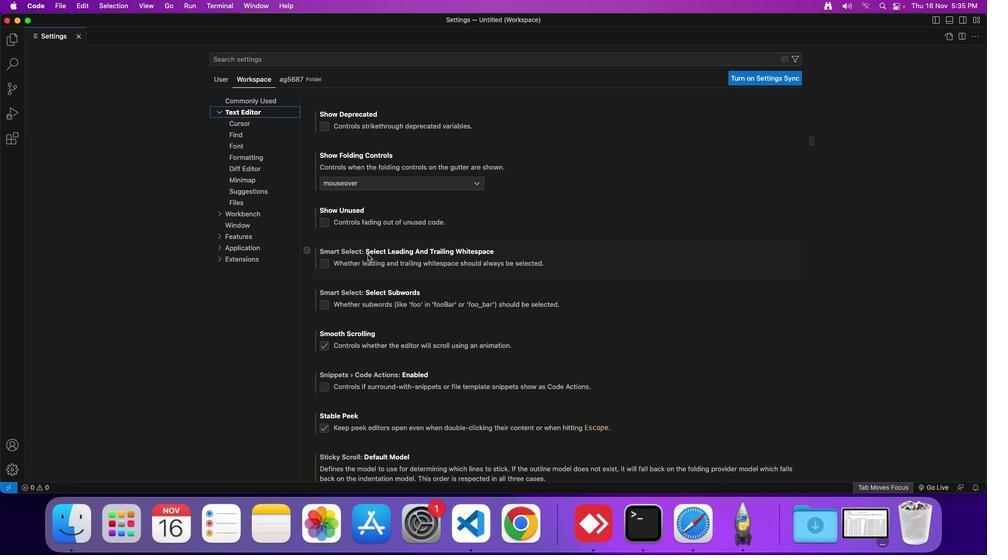 
Action: Mouse scrolled (367, 254) with delta (0, -3)
Screenshot: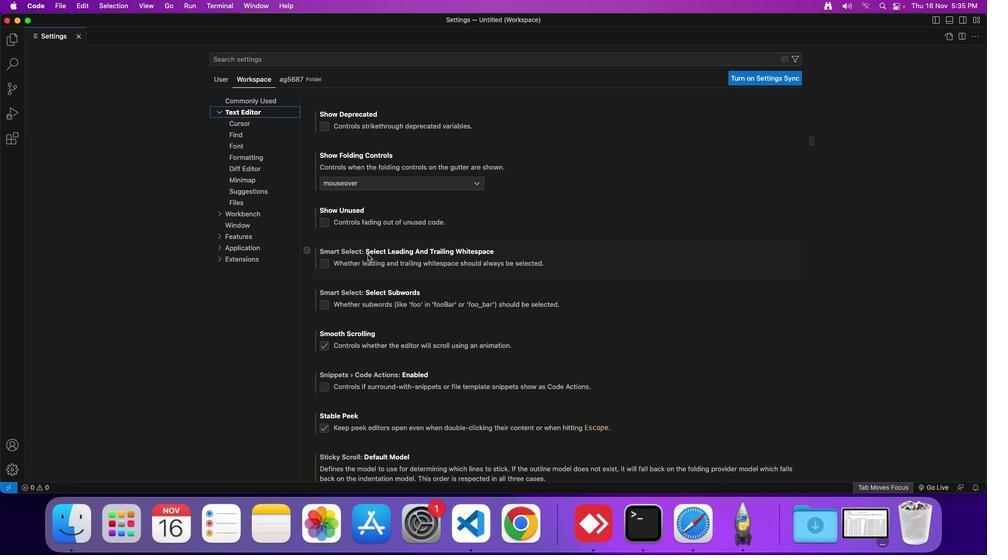 
Action: Mouse scrolled (367, 254) with delta (0, -4)
Screenshot: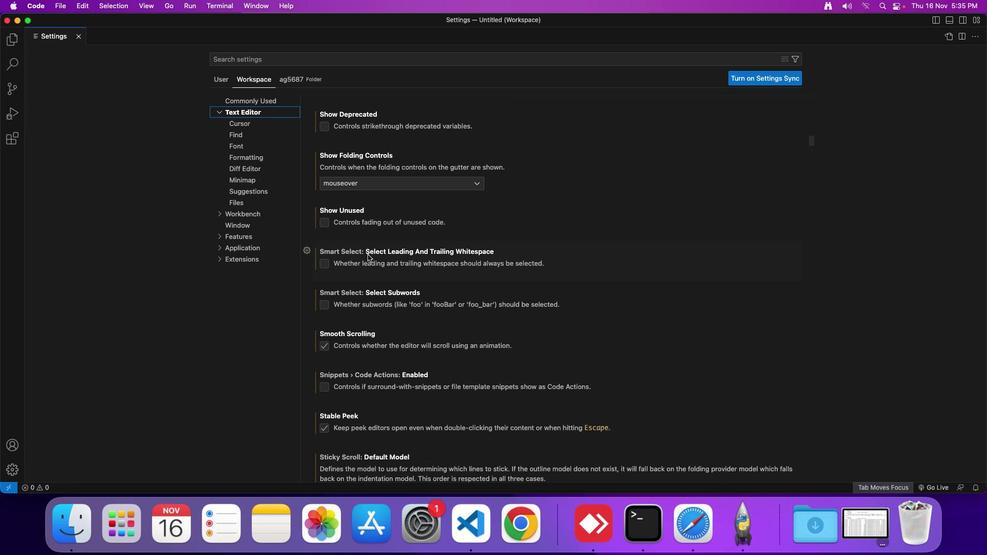 
Action: Mouse scrolled (367, 254) with delta (0, 0)
Screenshot: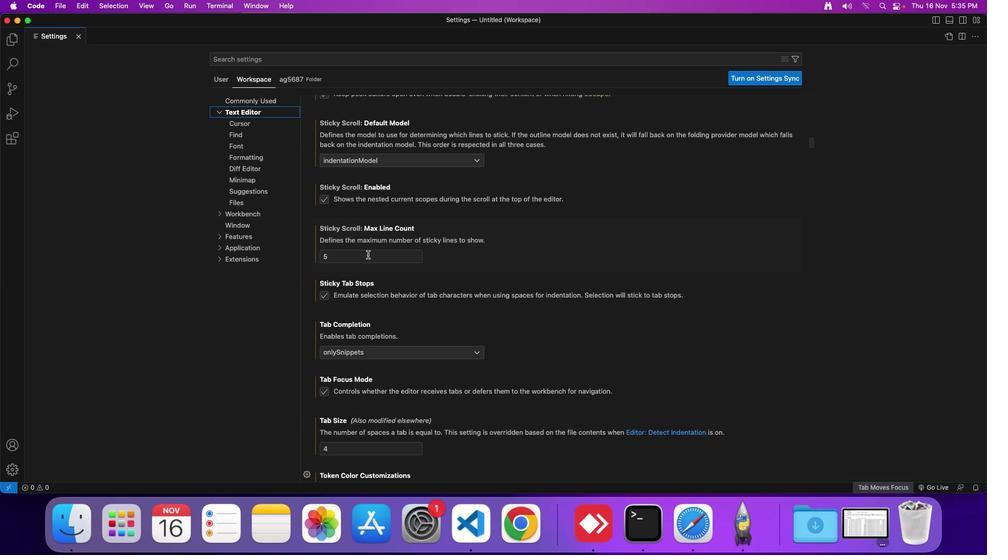 
Action: Mouse scrolled (367, 254) with delta (0, 0)
Screenshot: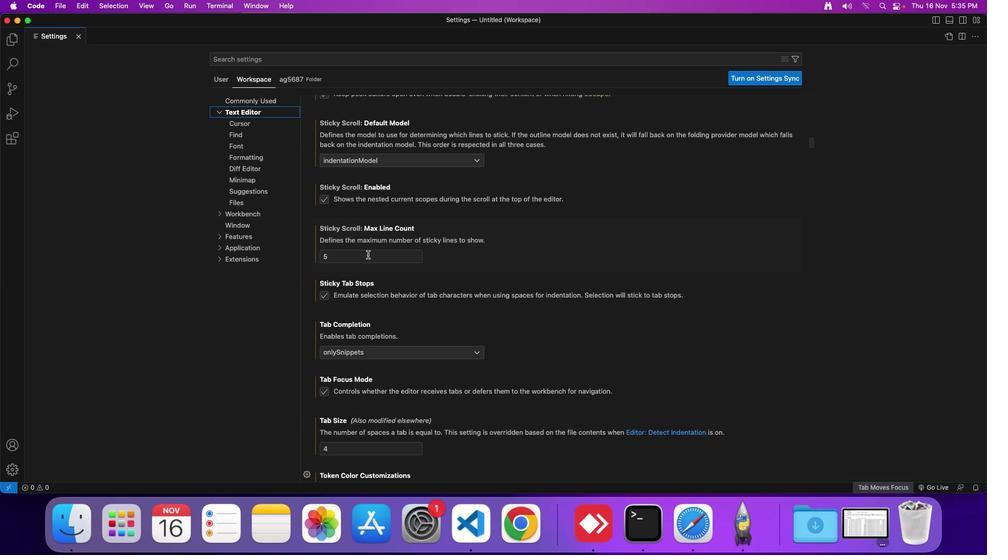 
Action: Mouse scrolled (367, 254) with delta (0, -2)
Screenshot: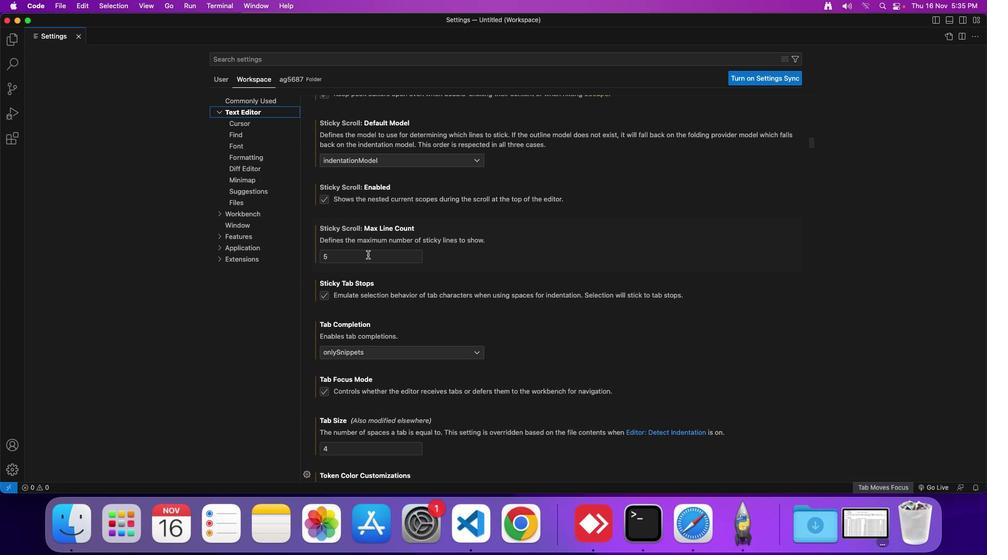 
Action: Mouse scrolled (367, 254) with delta (0, -3)
Screenshot: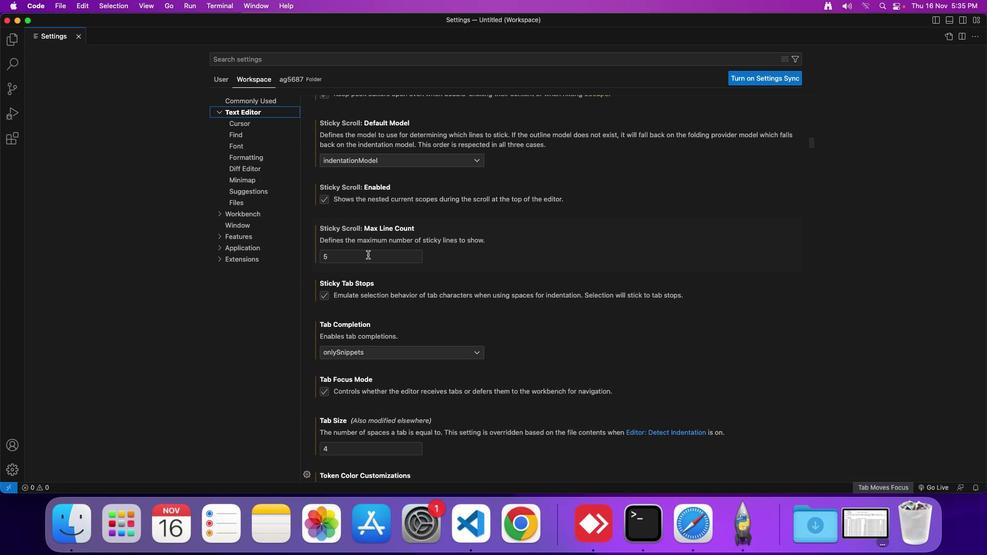 
Action: Mouse scrolled (367, 254) with delta (0, 0)
Screenshot: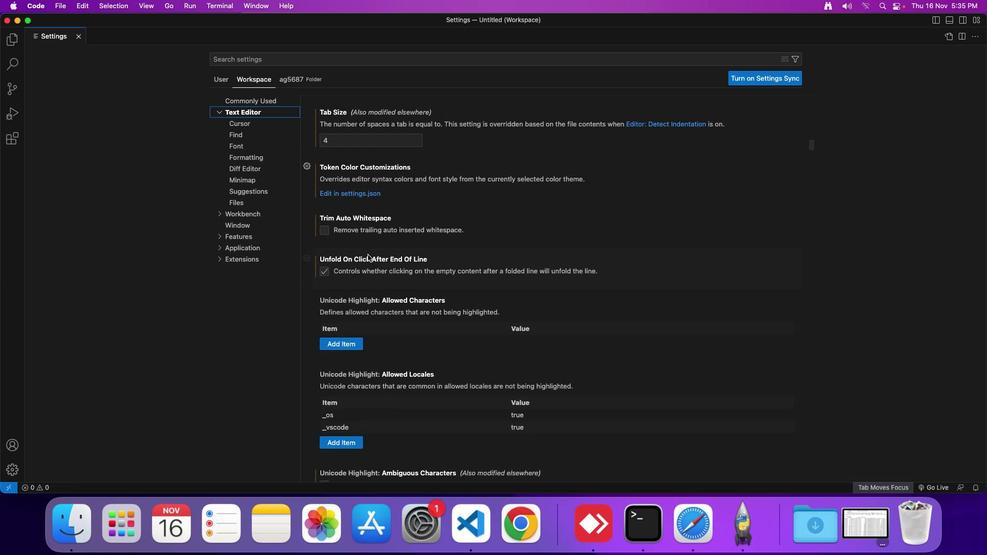 
Action: Mouse scrolled (367, 254) with delta (0, 0)
Screenshot: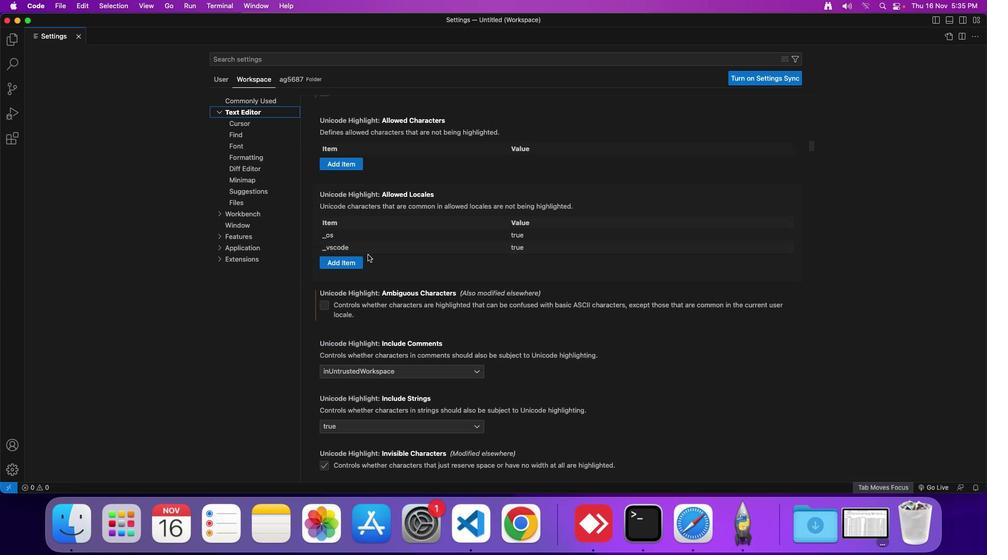 
Action: Mouse scrolled (367, 254) with delta (0, -2)
Screenshot: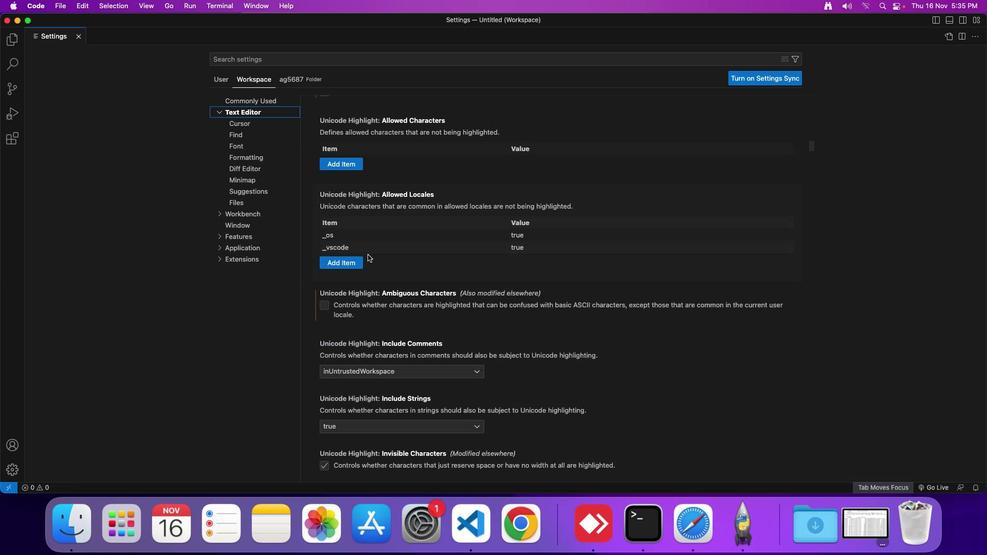 
Action: Mouse scrolled (367, 254) with delta (0, -3)
Screenshot: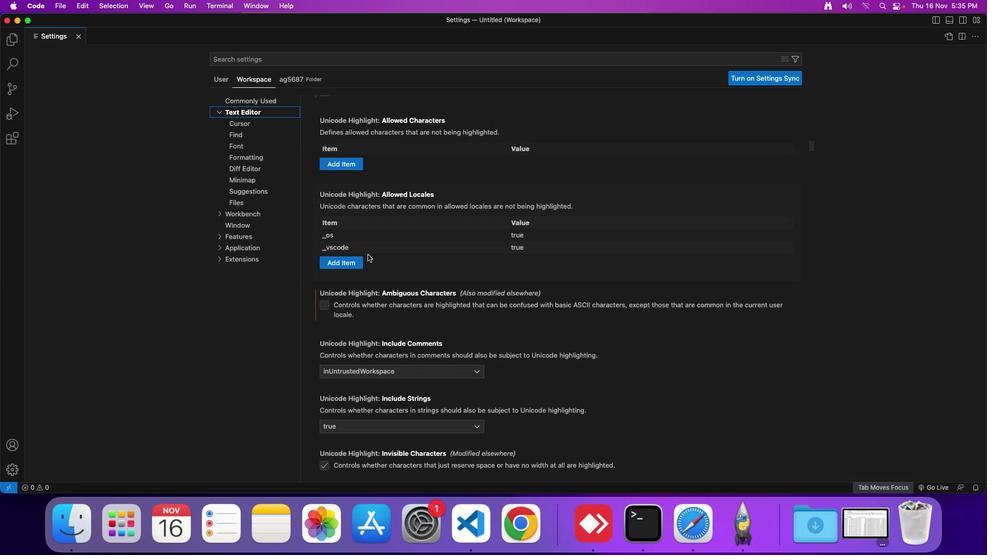 
Action: Mouse scrolled (367, 254) with delta (0, -3)
Screenshot: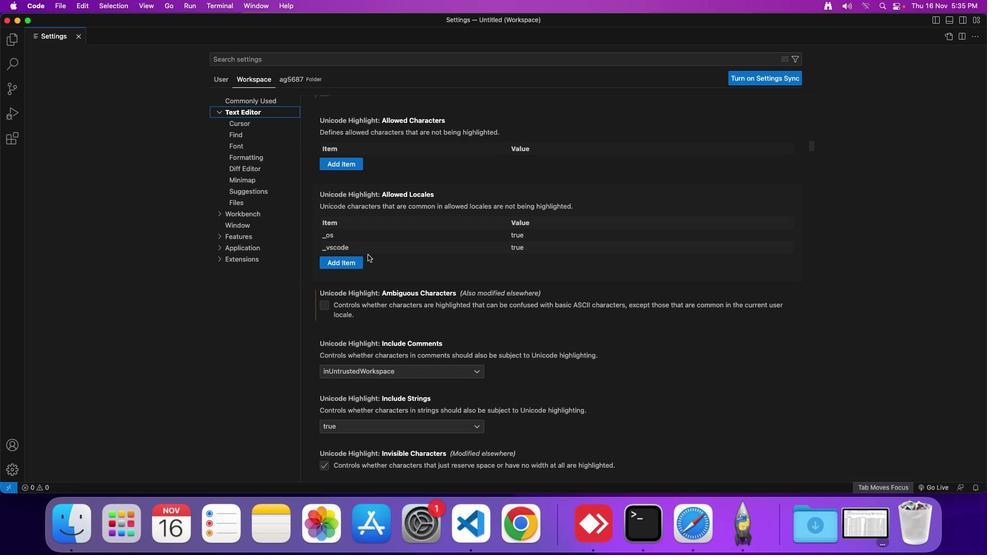 
Action: Mouse scrolled (367, 254) with delta (0, 0)
Screenshot: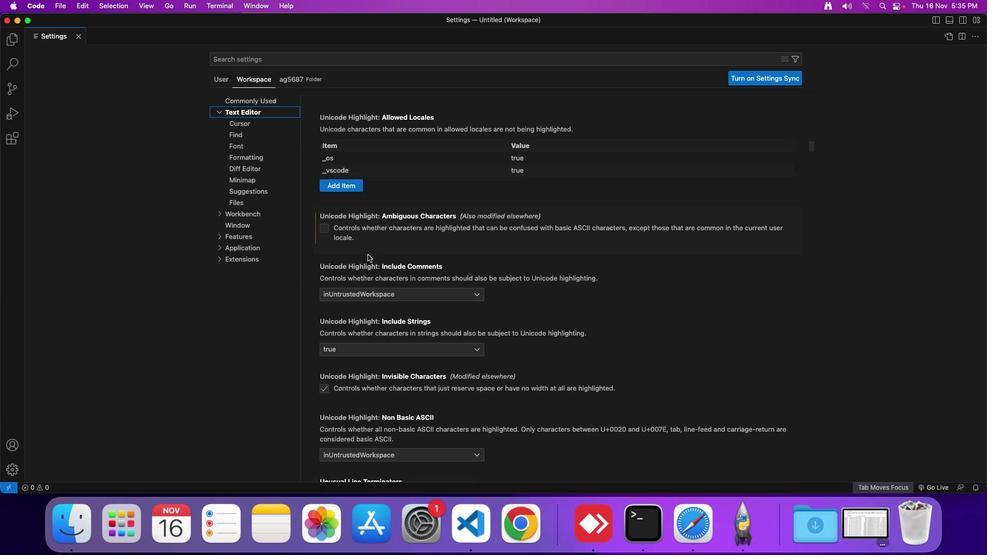
Action: Mouse scrolled (367, 254) with delta (0, 0)
Screenshot: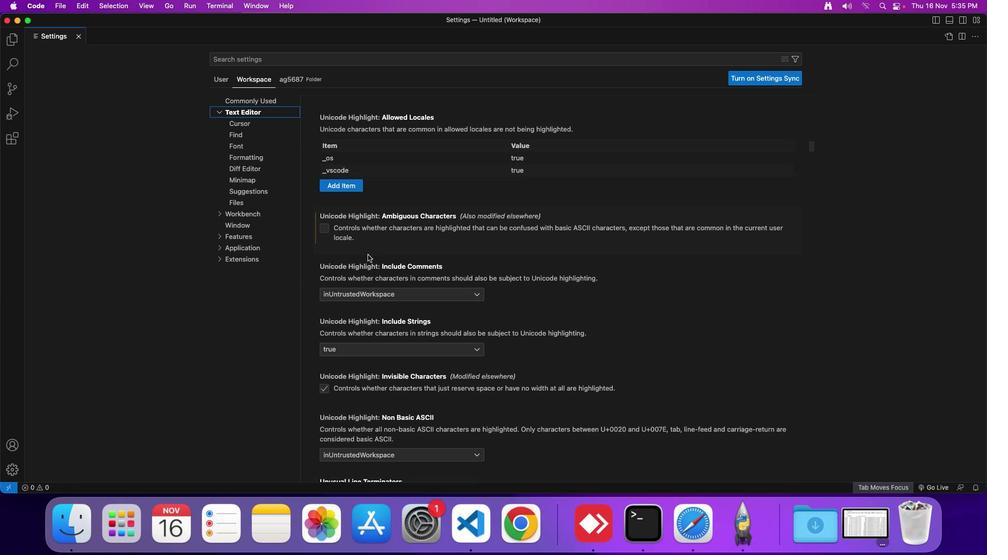 
Action: Mouse scrolled (367, 254) with delta (0, 0)
Screenshot: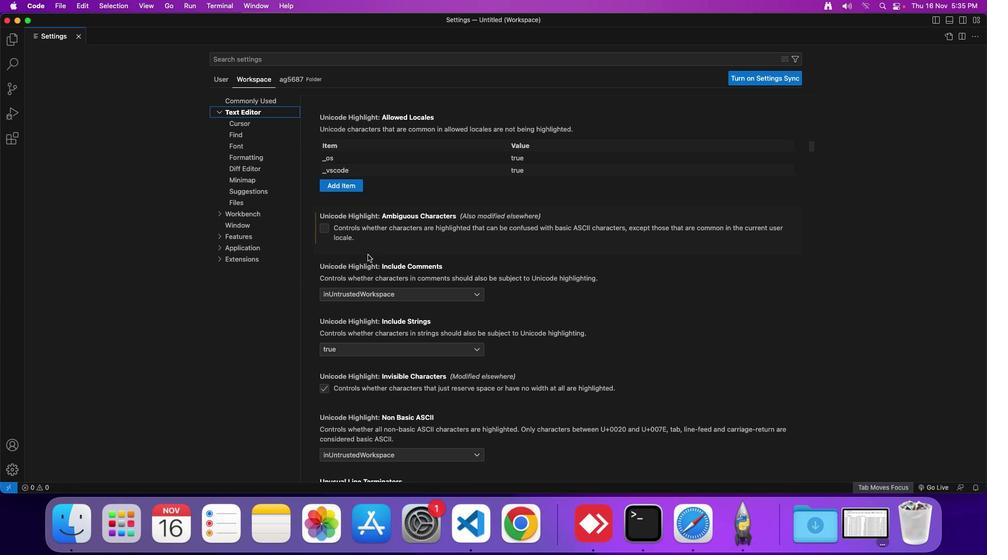 
Action: Mouse moved to (368, 254)
Screenshot: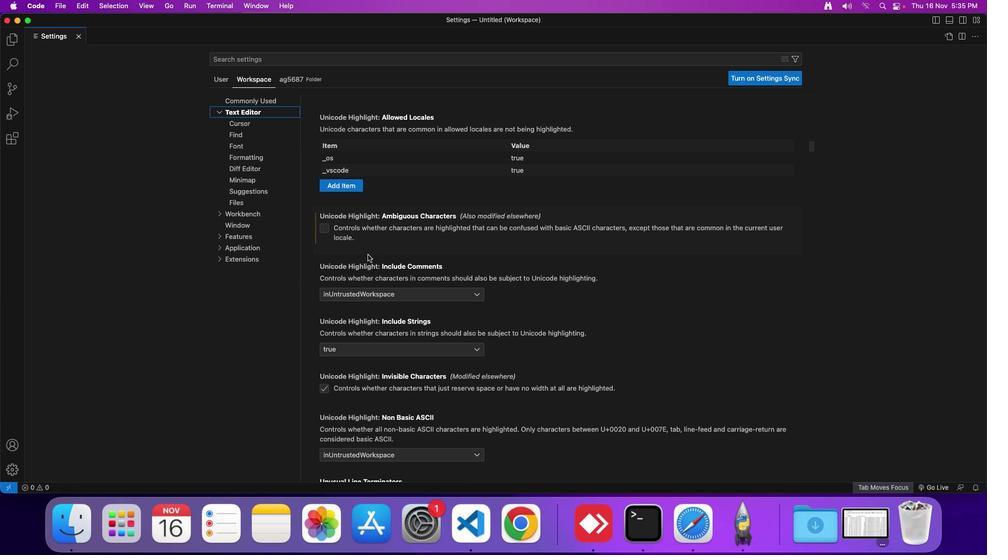 
Action: Mouse scrolled (368, 254) with delta (0, 0)
Screenshot: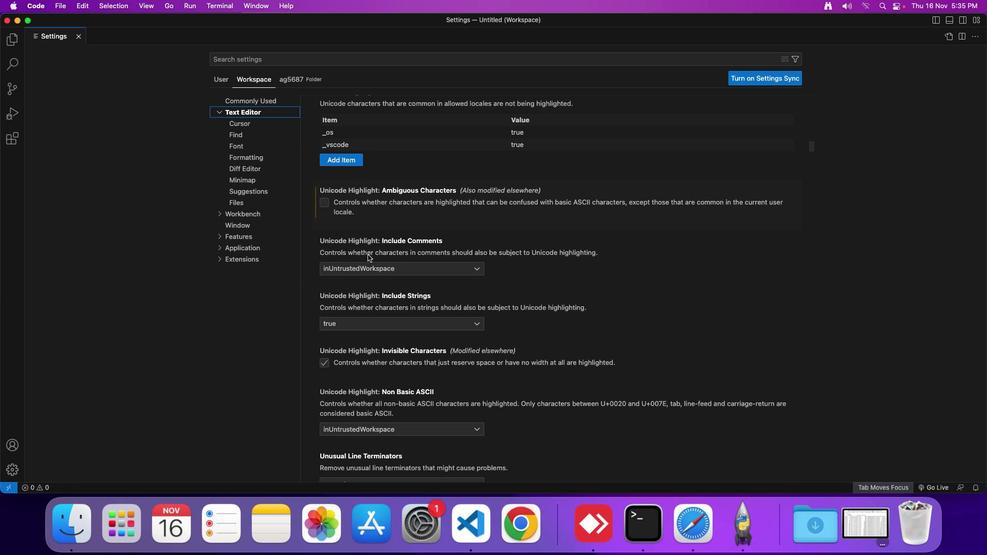 
Action: Mouse scrolled (368, 254) with delta (0, 0)
Screenshot: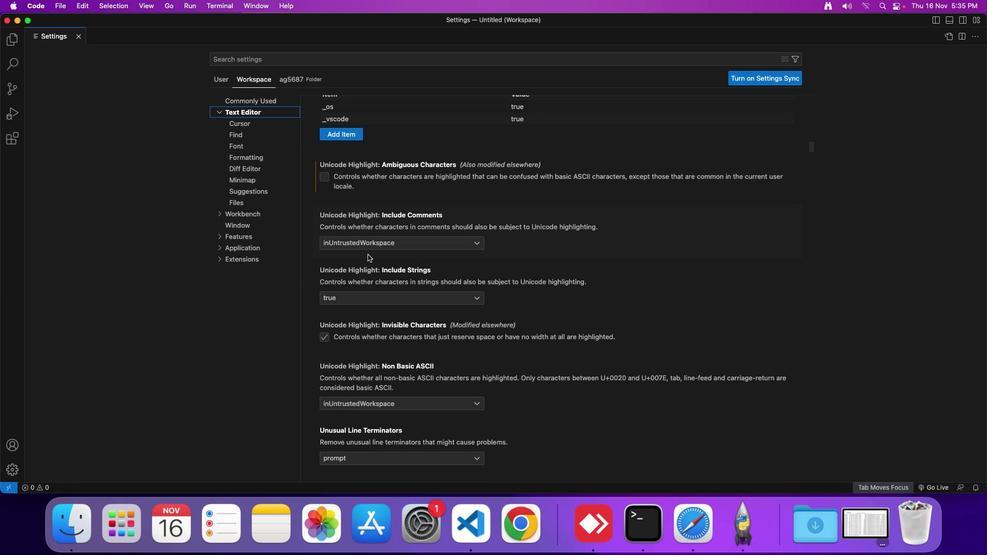 
Action: Mouse moved to (373, 243)
Screenshot: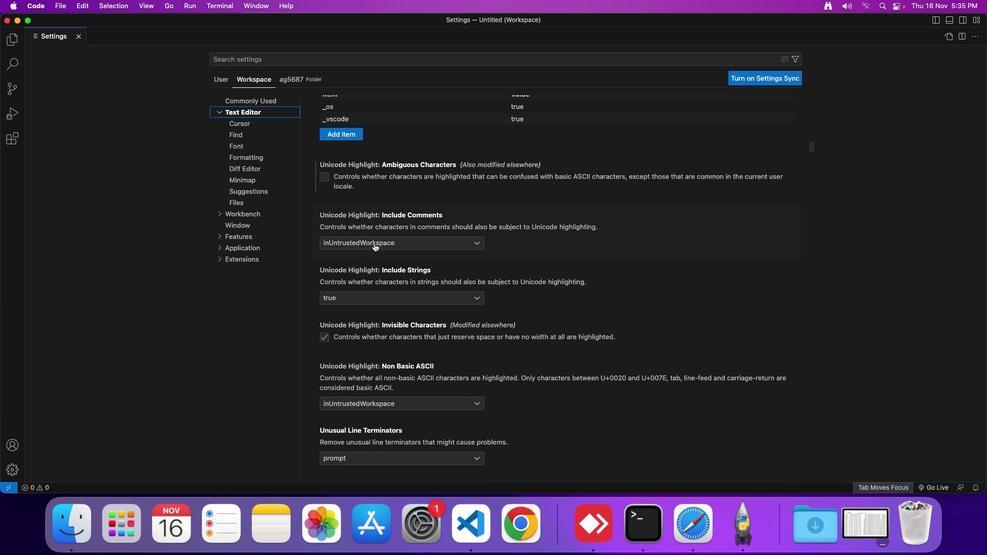 
Action: Mouse pressed left at (373, 243)
Screenshot: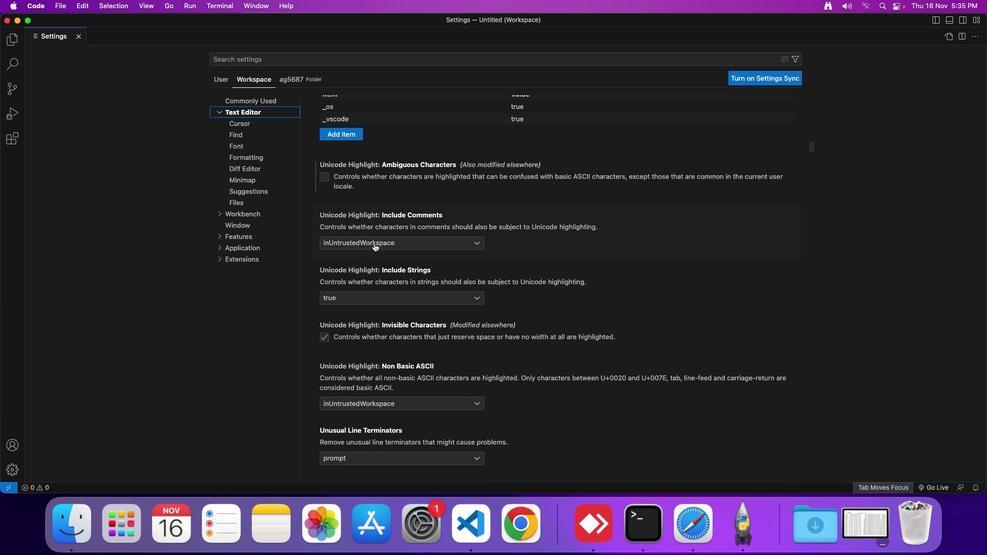 
Action: Mouse moved to (359, 257)
Screenshot: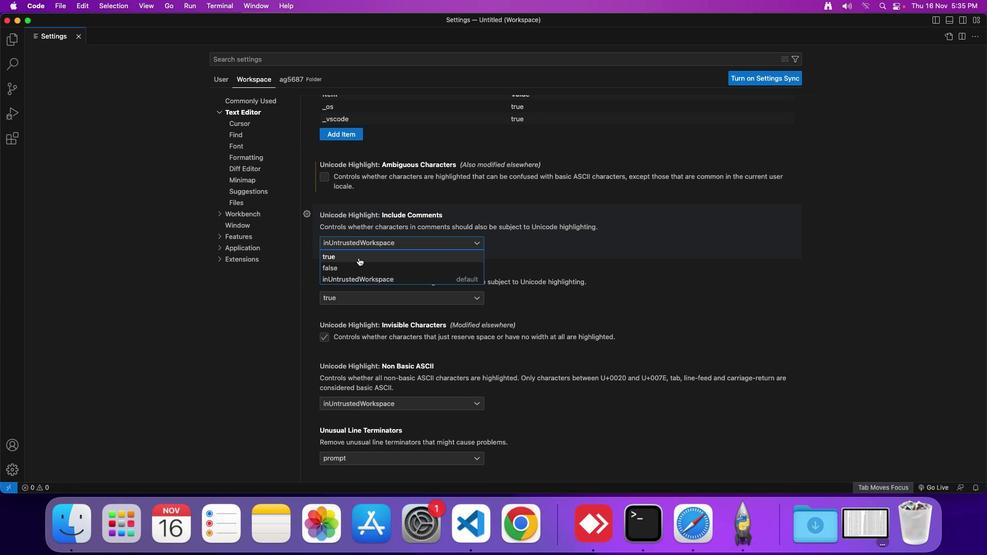
Action: Mouse pressed left at (359, 257)
Screenshot: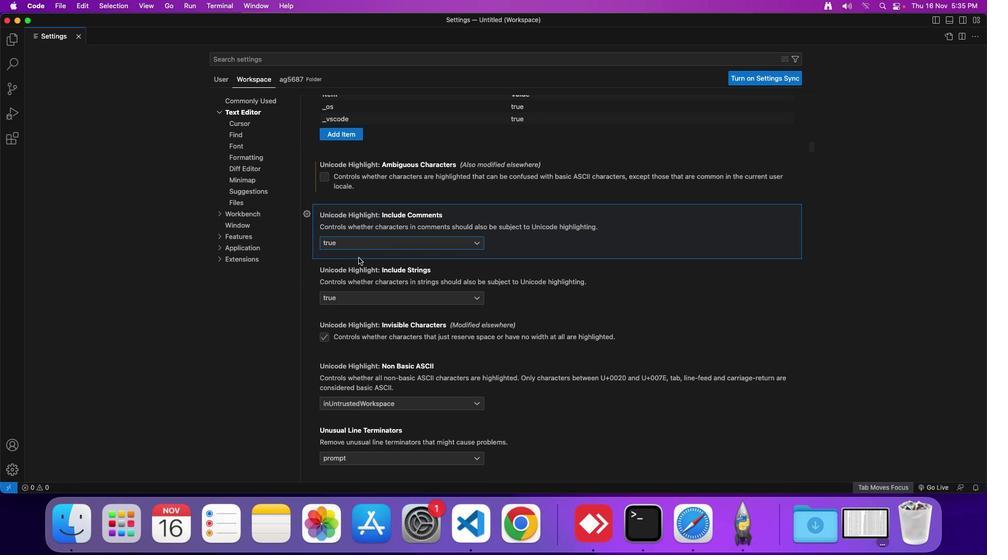 
Action: Mouse moved to (376, 250)
Screenshot: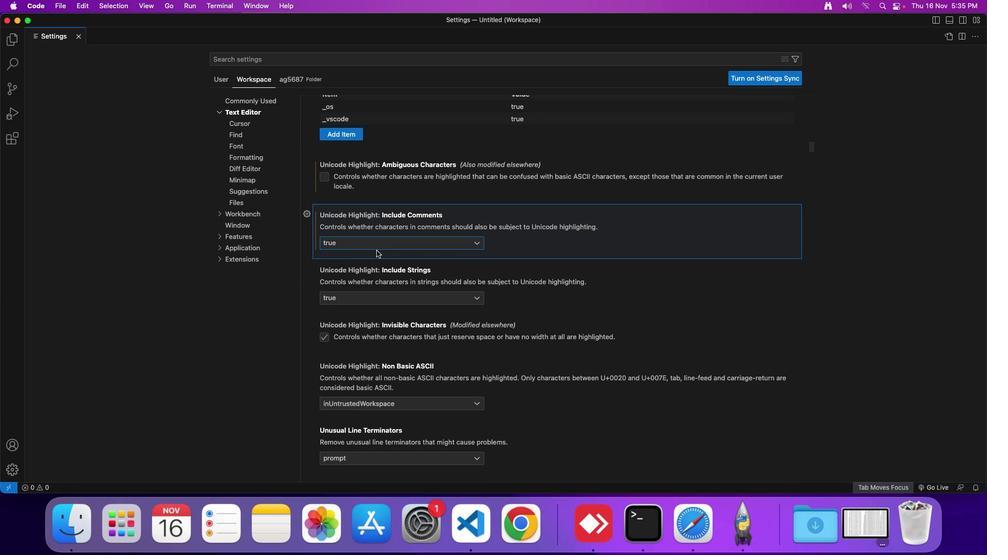 
